Task: nan
Action: Mouse moved to (453, 585)
Screenshot: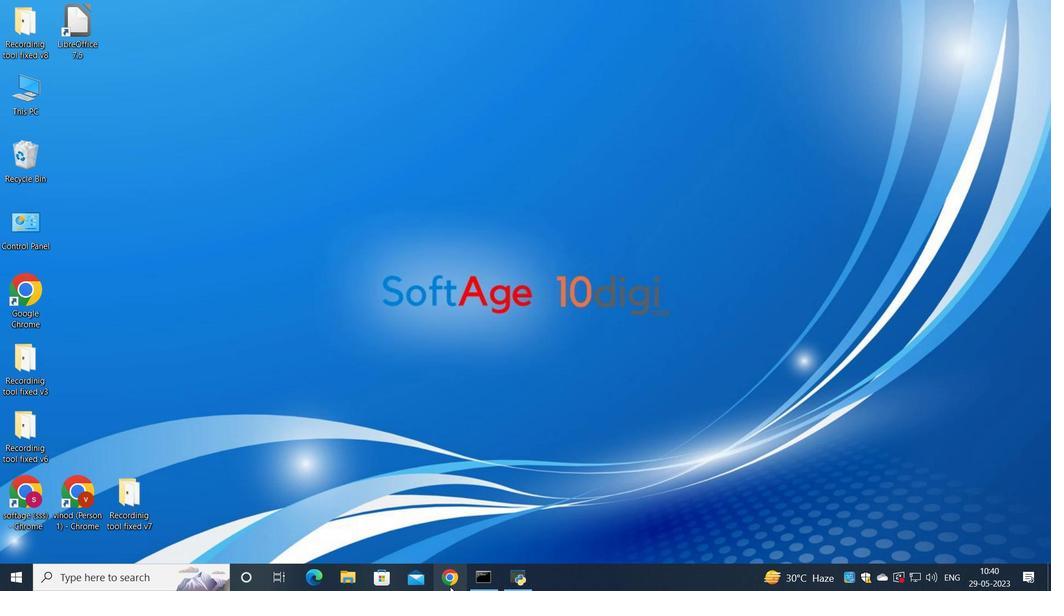
Action: Mouse pressed left at (453, 585)
Screenshot: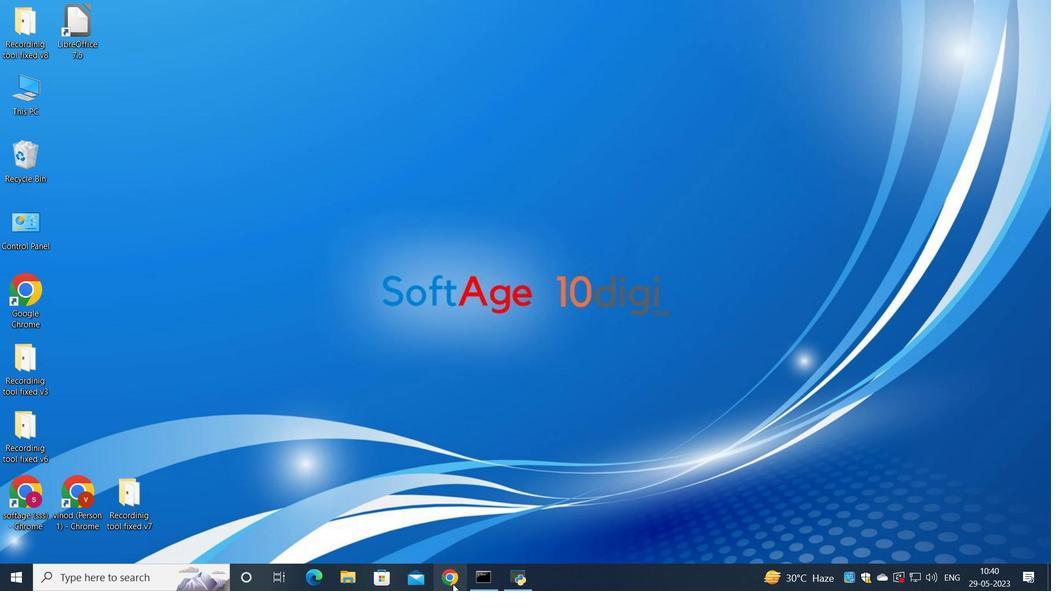 
Action: Mouse moved to (464, 327)
Screenshot: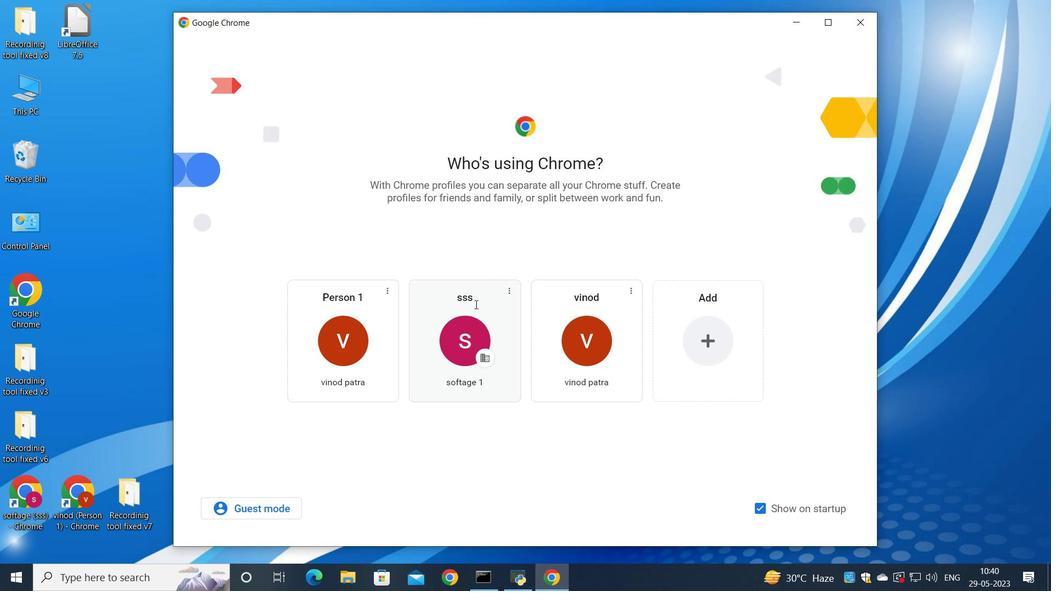 
Action: Mouse pressed left at (464, 327)
Screenshot: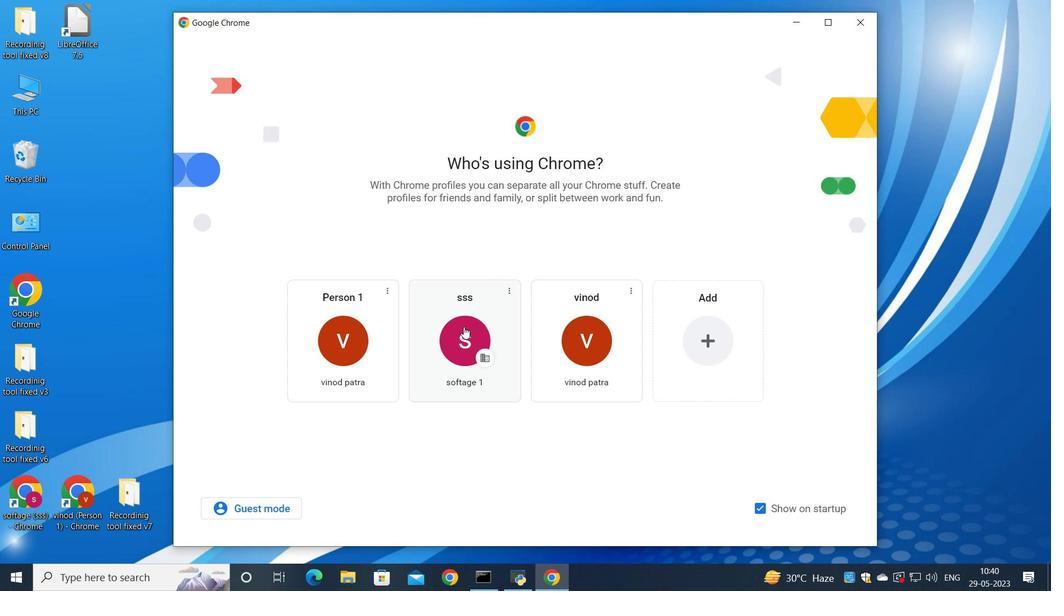 
Action: Mouse moved to (911, 71)
Screenshot: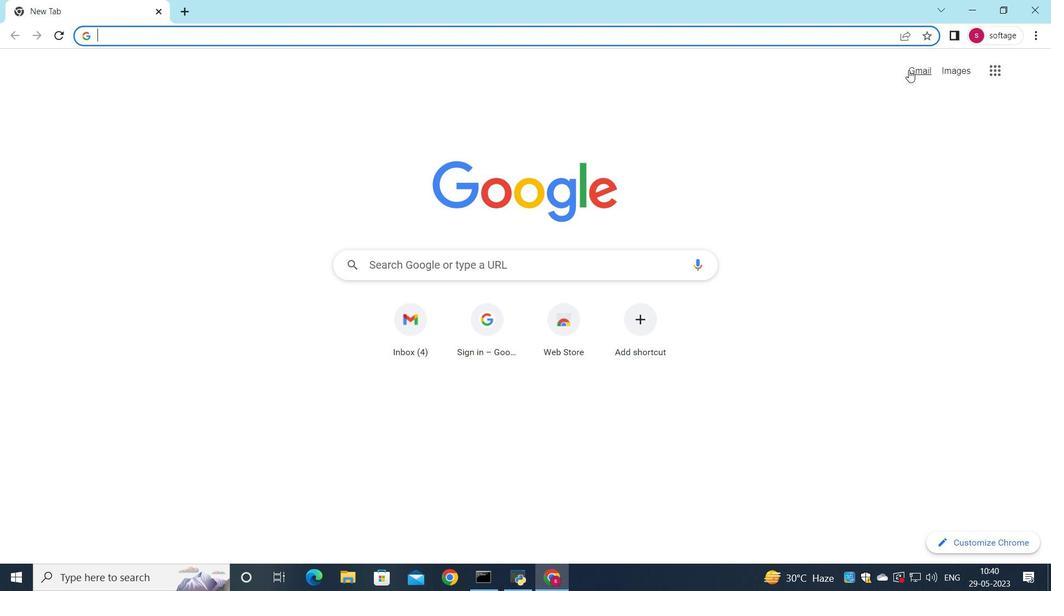 
Action: Mouse pressed left at (909, 70)
Screenshot: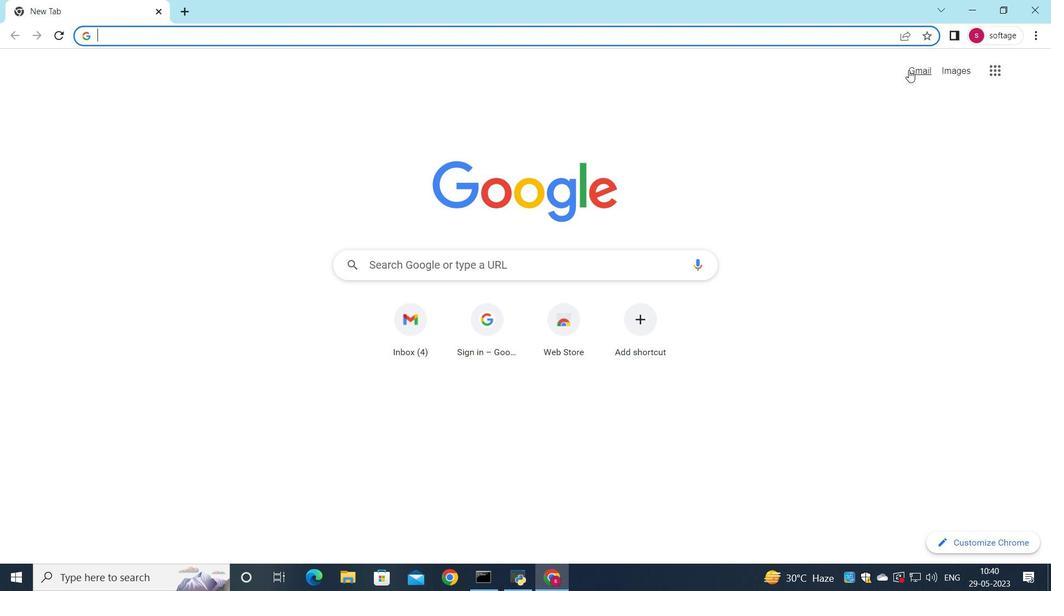 
Action: Mouse moved to (890, 90)
Screenshot: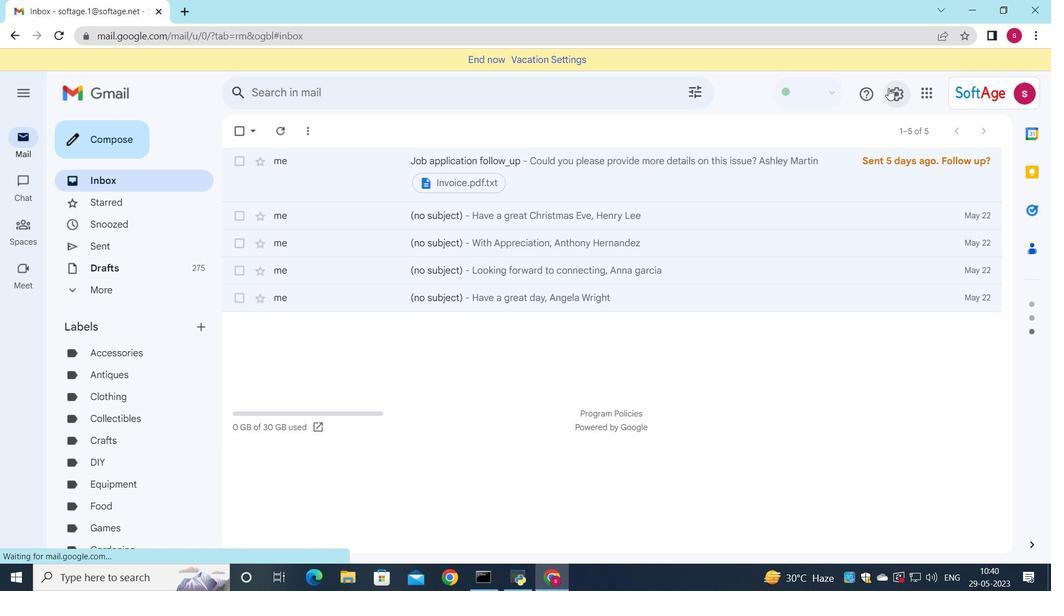 
Action: Mouse pressed left at (890, 90)
Screenshot: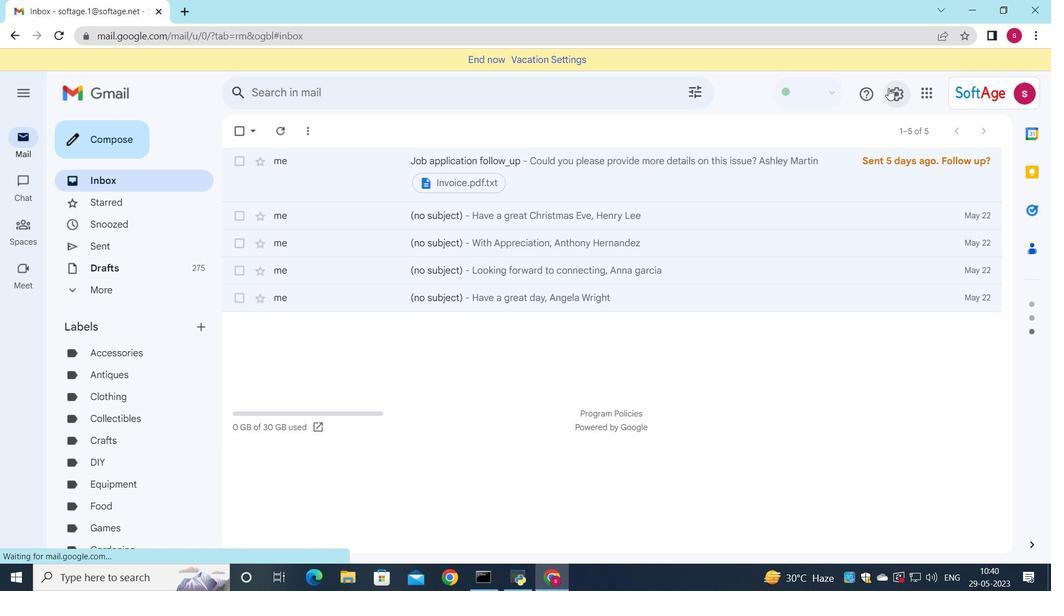
Action: Mouse moved to (894, 162)
Screenshot: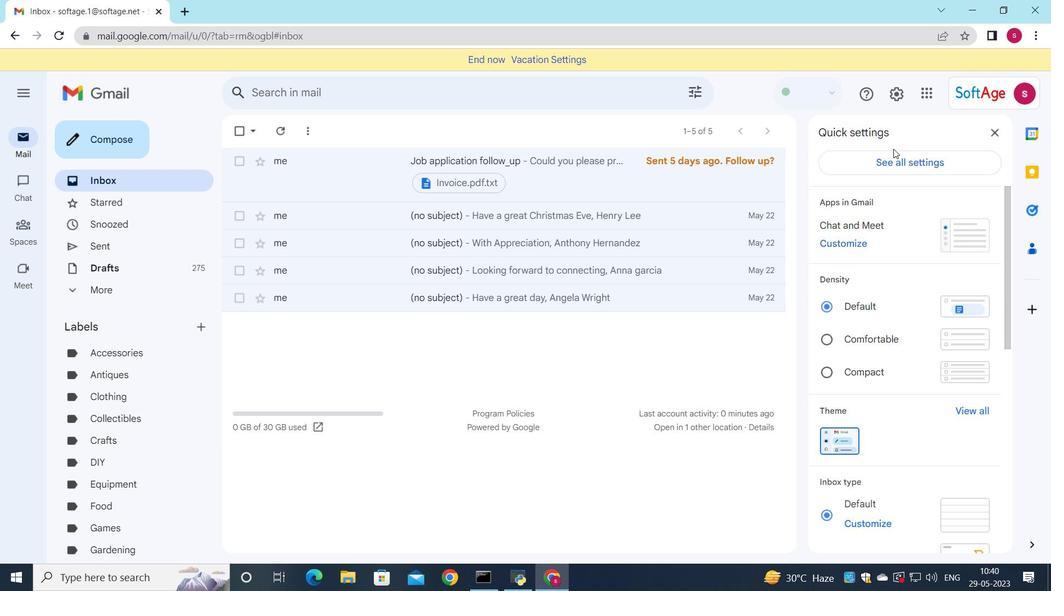 
Action: Mouse pressed left at (894, 162)
Screenshot: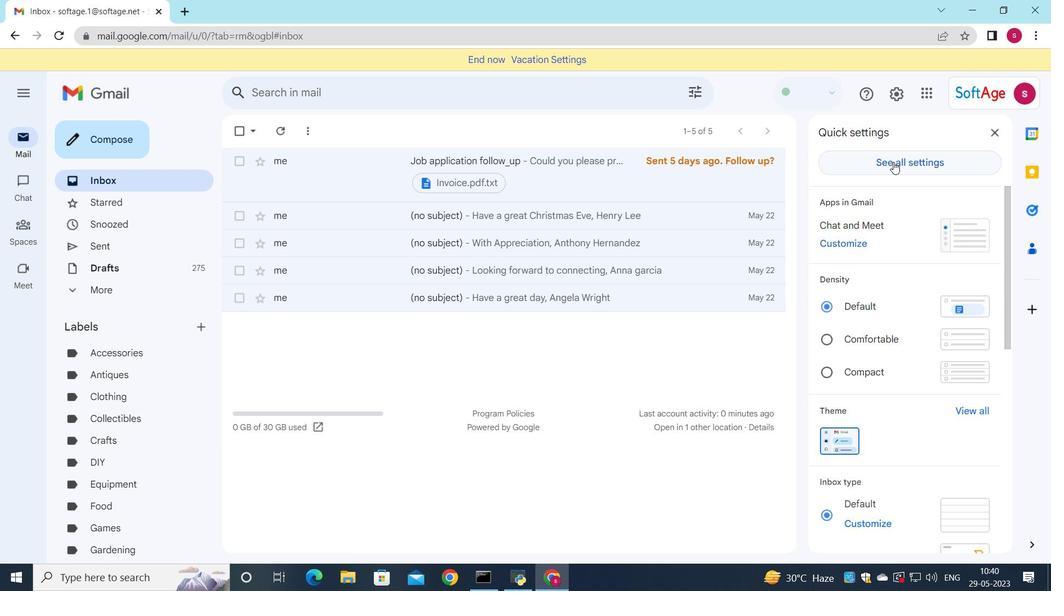 
Action: Mouse moved to (593, 252)
Screenshot: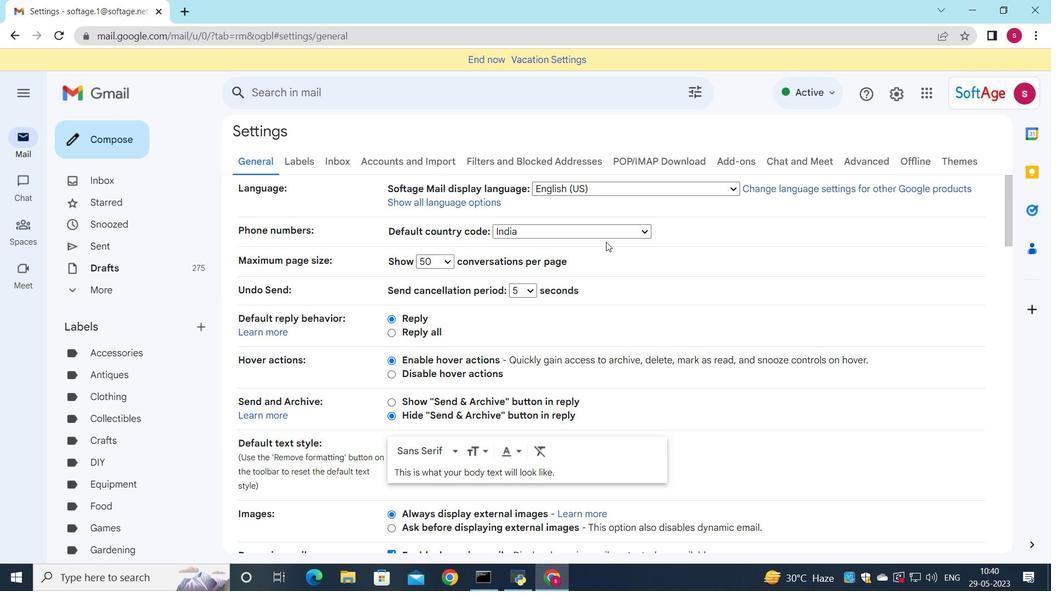 
Action: Mouse scrolled (593, 252) with delta (0, 0)
Screenshot: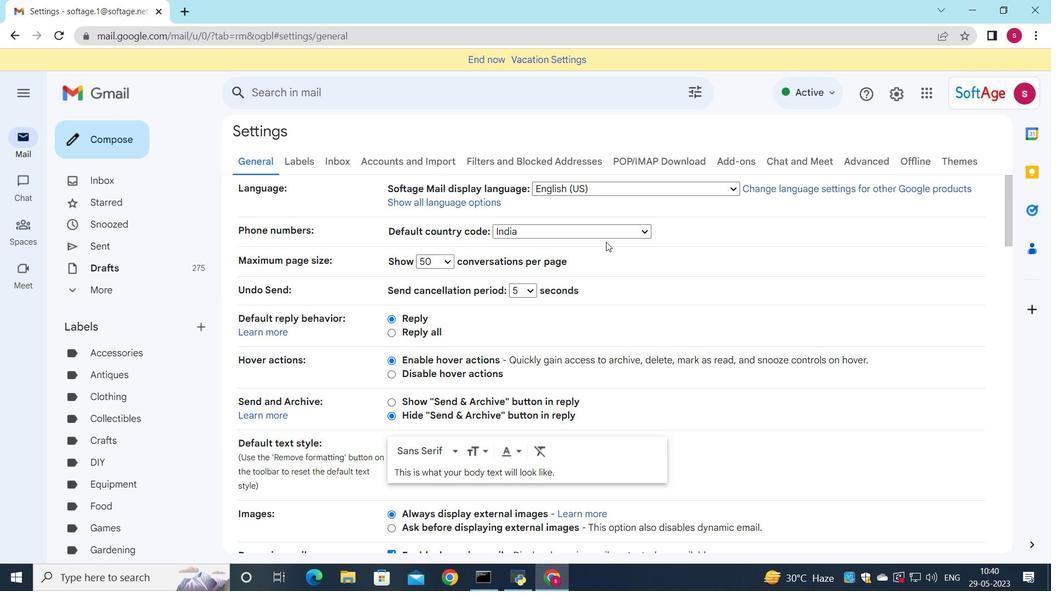 
Action: Mouse moved to (593, 253)
Screenshot: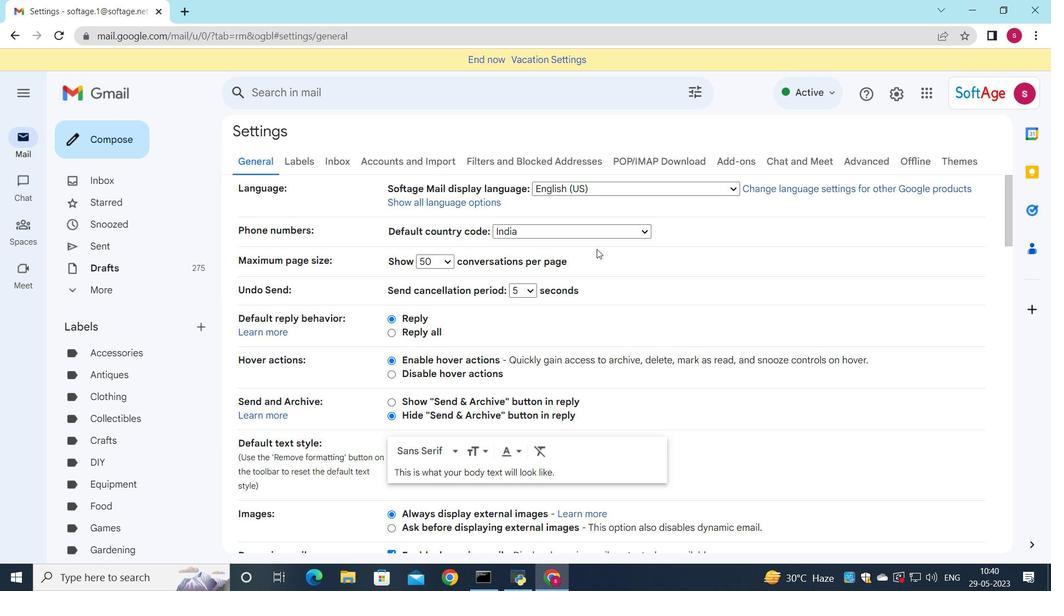 
Action: Mouse scrolled (593, 252) with delta (0, 0)
Screenshot: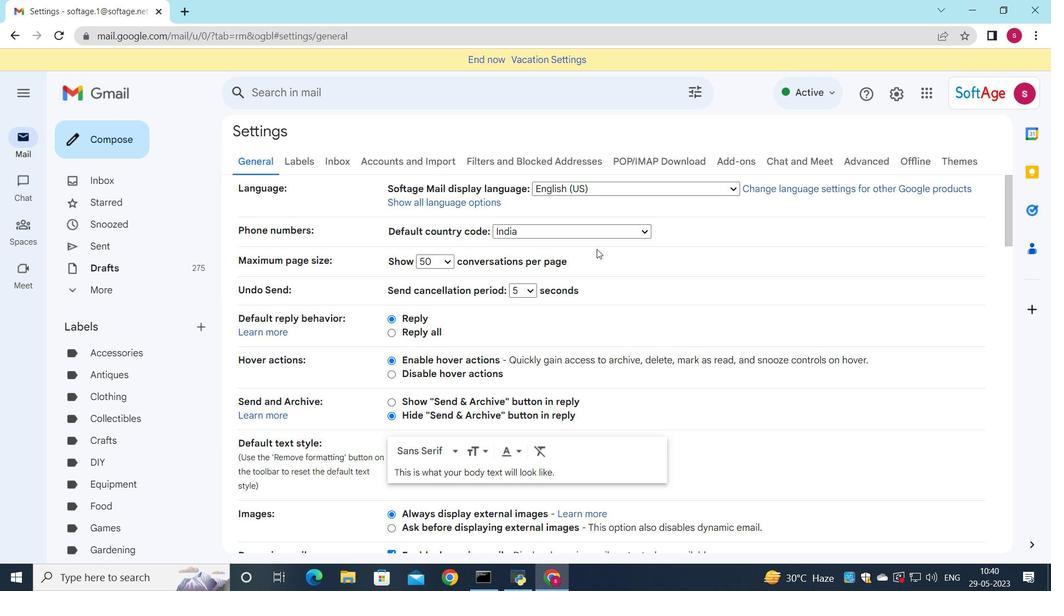 
Action: Mouse scrolled (593, 252) with delta (0, 0)
Screenshot: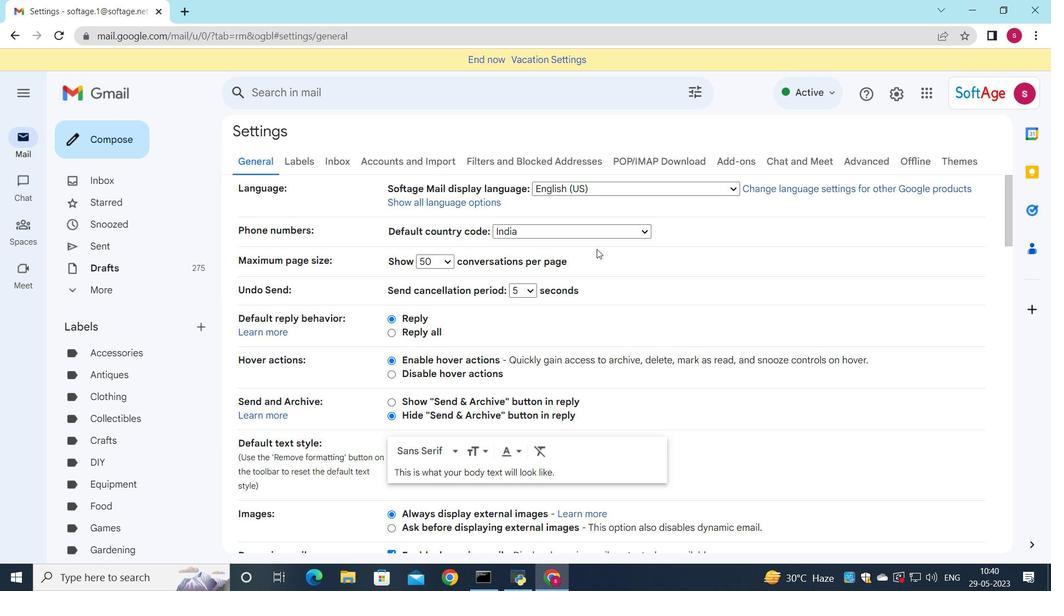 
Action: Mouse moved to (591, 252)
Screenshot: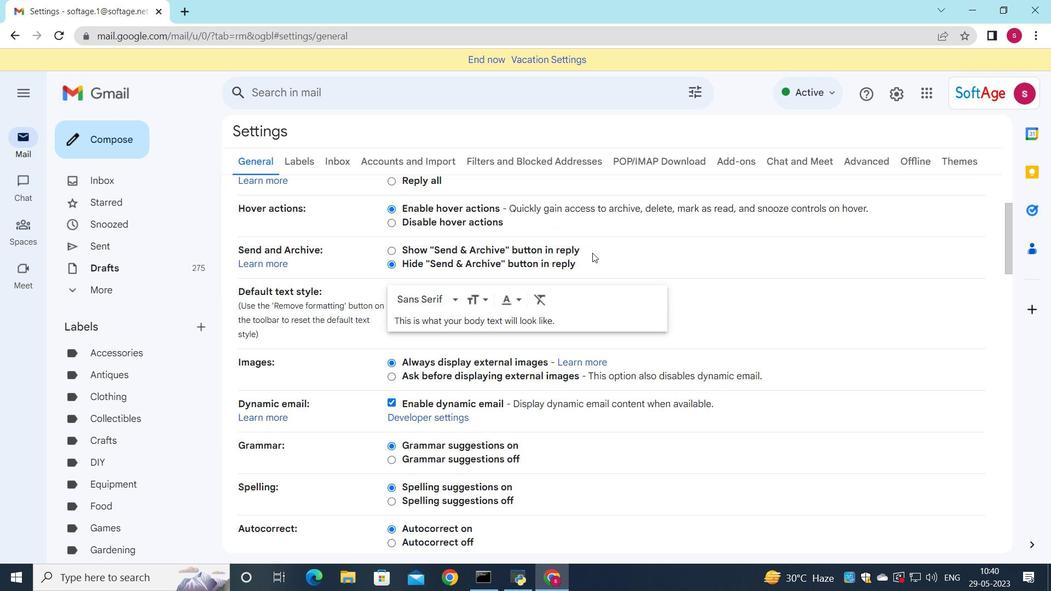 
Action: Mouse scrolled (591, 252) with delta (0, 0)
Screenshot: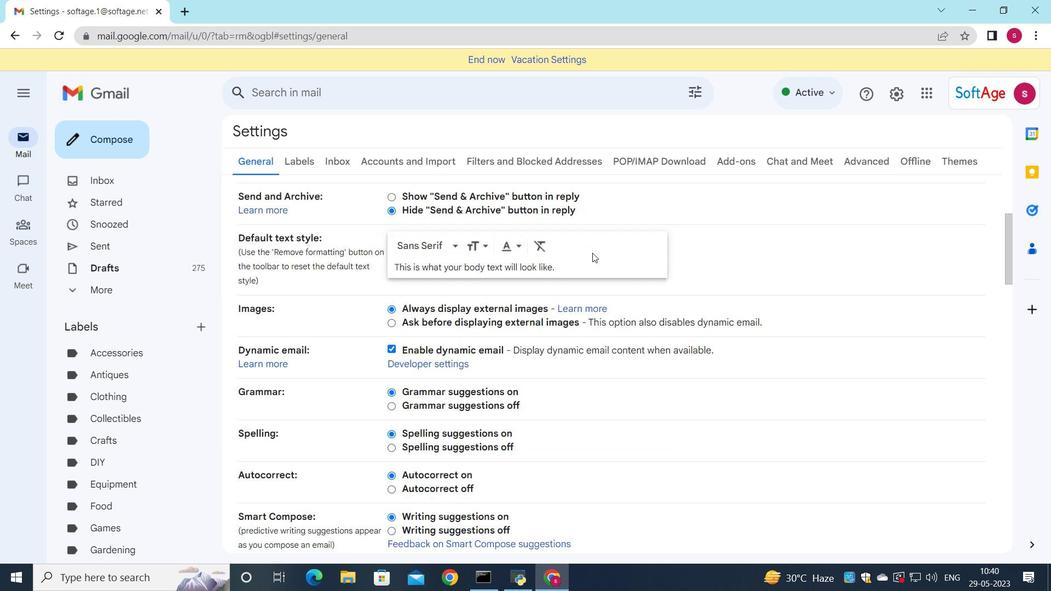 
Action: Mouse scrolled (591, 252) with delta (0, 0)
Screenshot: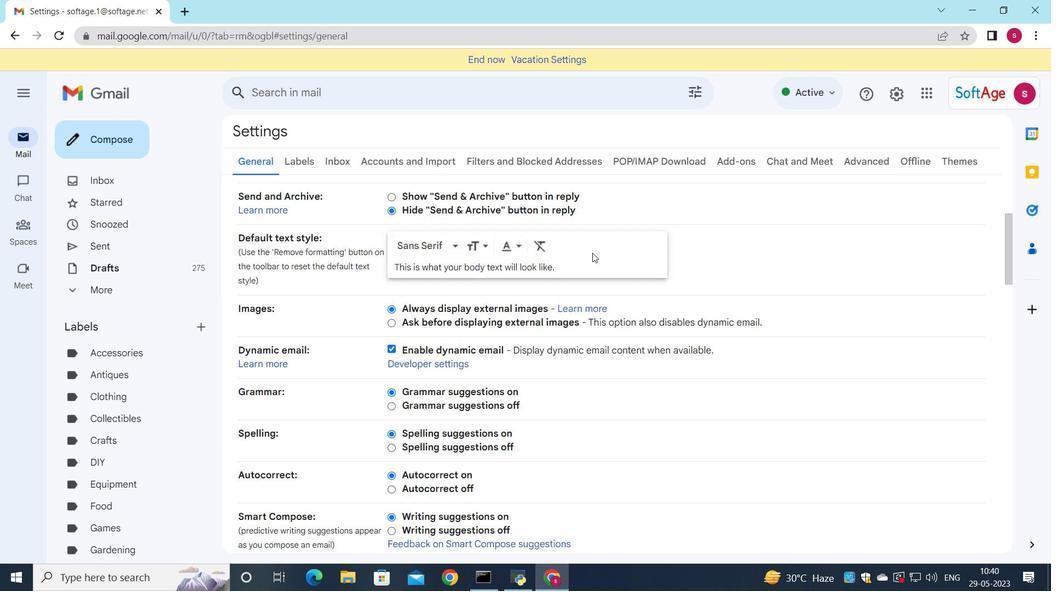 
Action: Mouse scrolled (591, 252) with delta (0, 0)
Screenshot: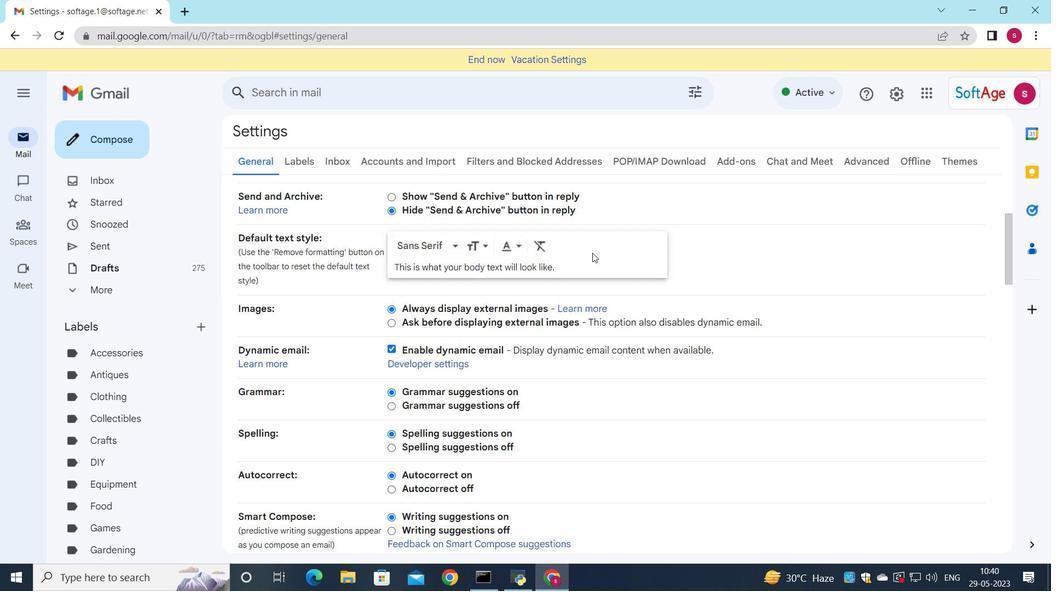 
Action: Mouse scrolled (591, 252) with delta (0, 0)
Screenshot: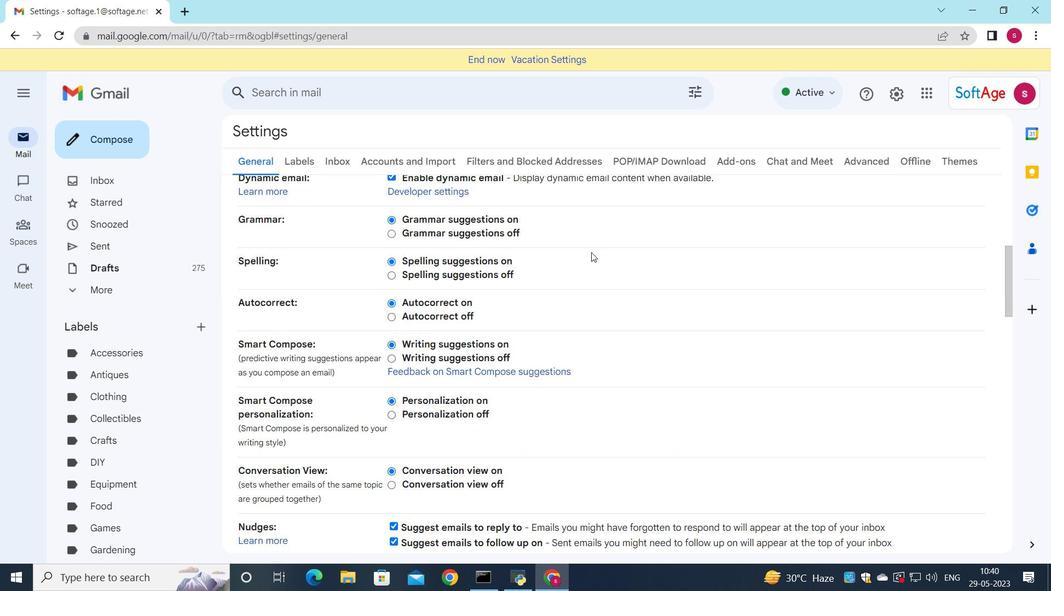 
Action: Mouse scrolled (591, 252) with delta (0, 0)
Screenshot: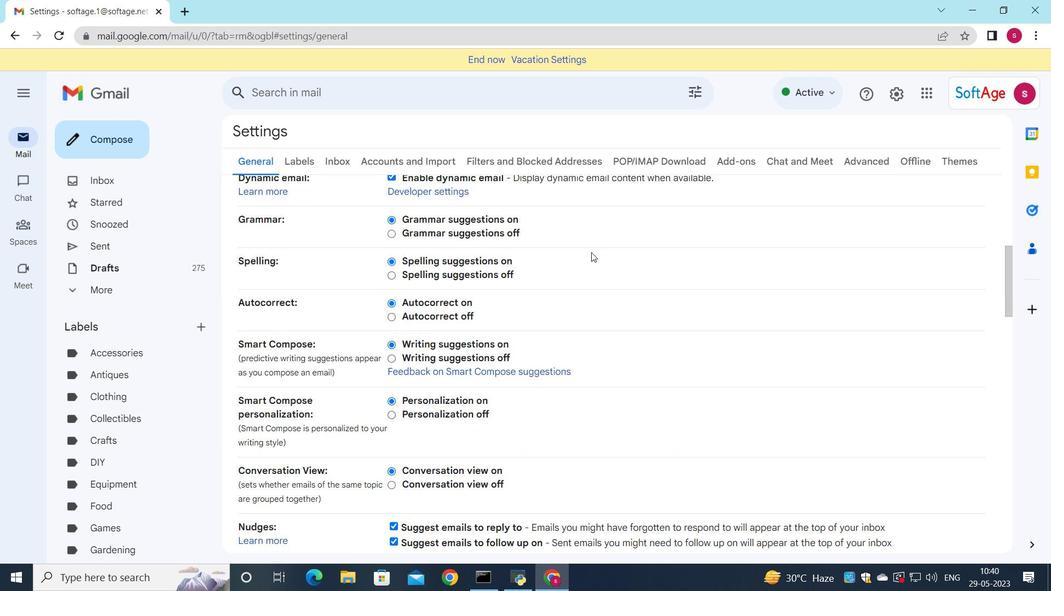 
Action: Mouse scrolled (591, 252) with delta (0, 0)
Screenshot: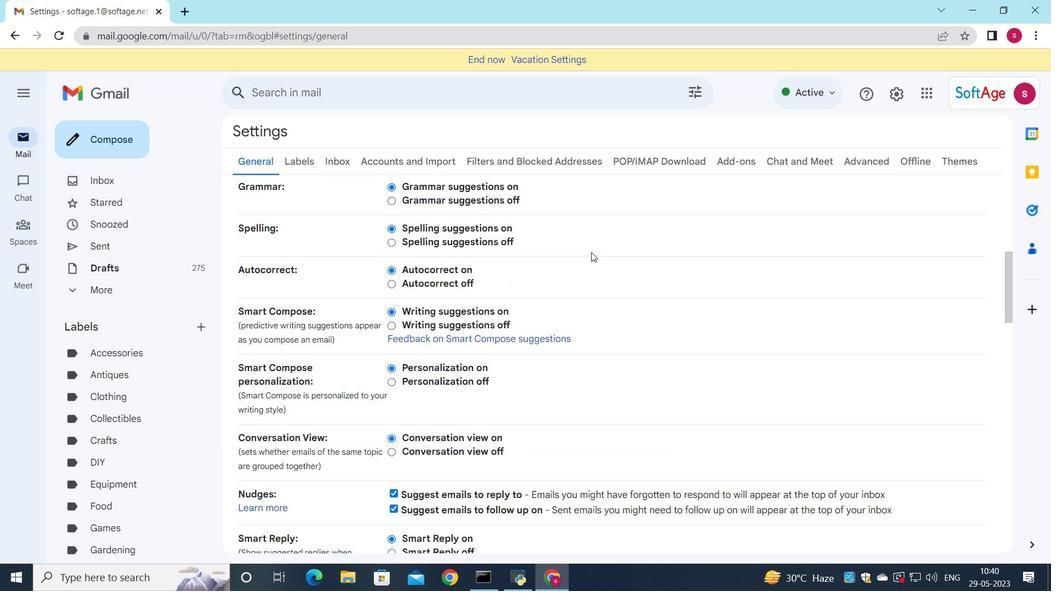 
Action: Mouse scrolled (591, 252) with delta (0, 0)
Screenshot: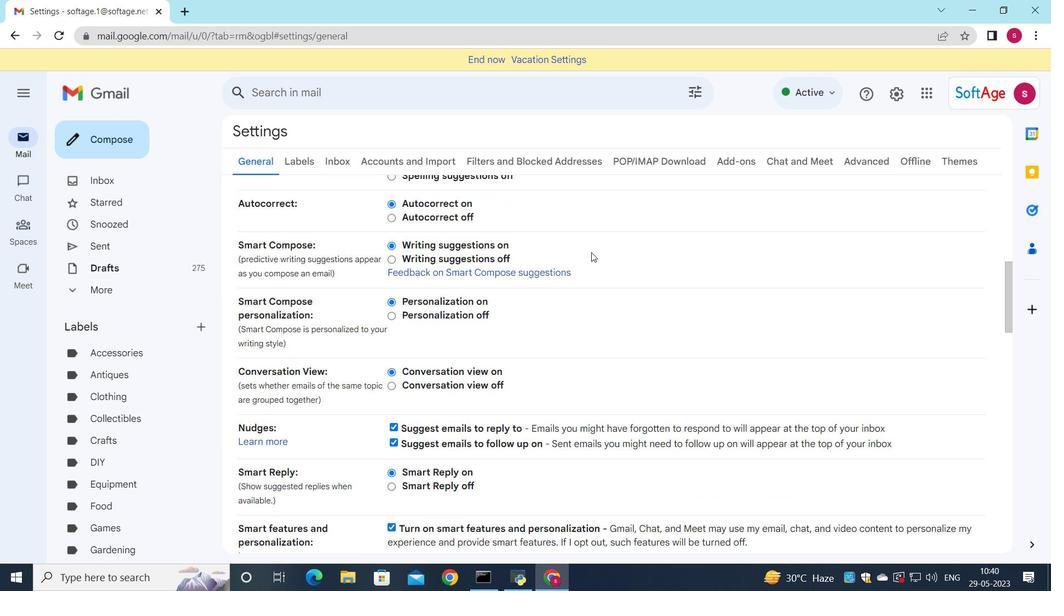 
Action: Mouse scrolled (591, 252) with delta (0, 0)
Screenshot: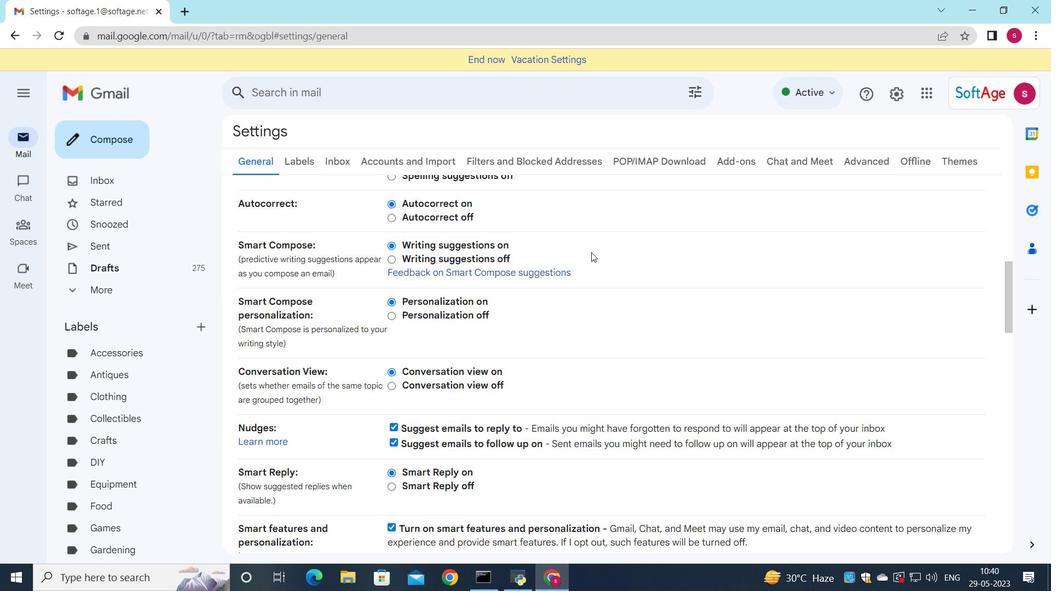 
Action: Mouse scrolled (591, 252) with delta (0, 0)
Screenshot: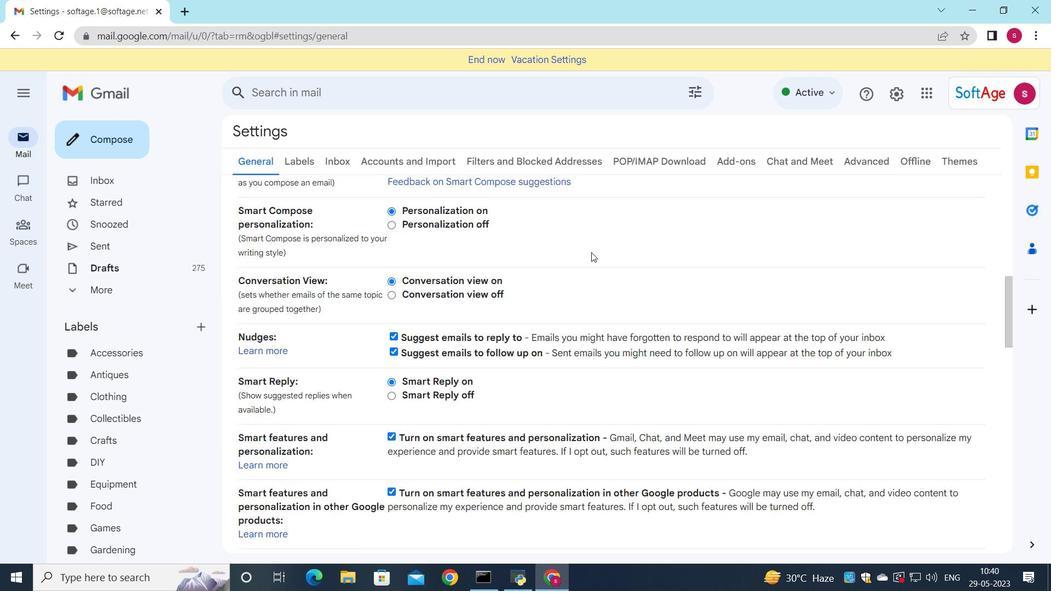 
Action: Mouse scrolled (591, 252) with delta (0, 0)
Screenshot: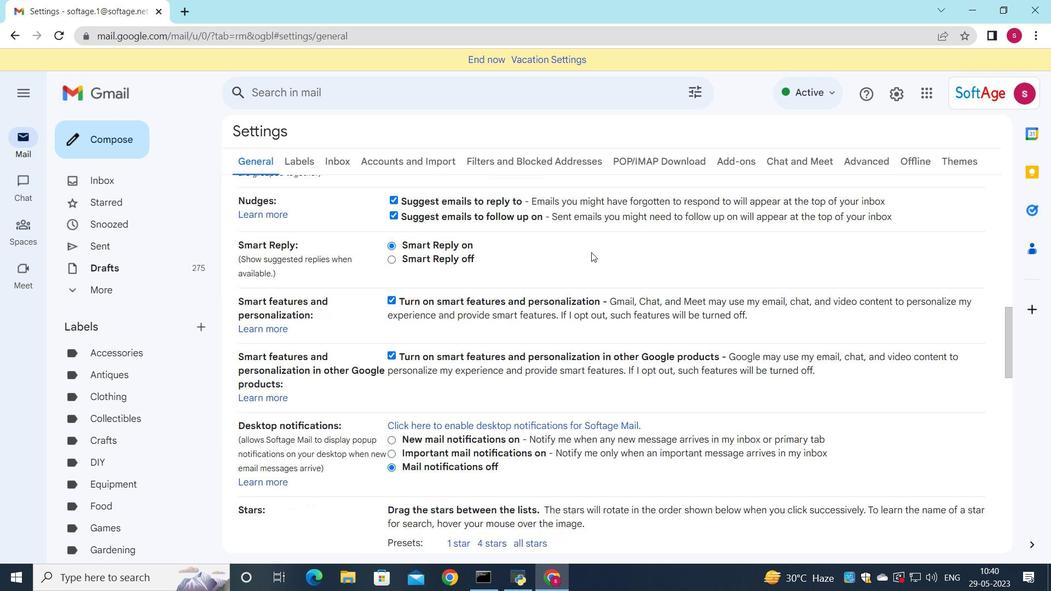 
Action: Mouse scrolled (591, 252) with delta (0, 0)
Screenshot: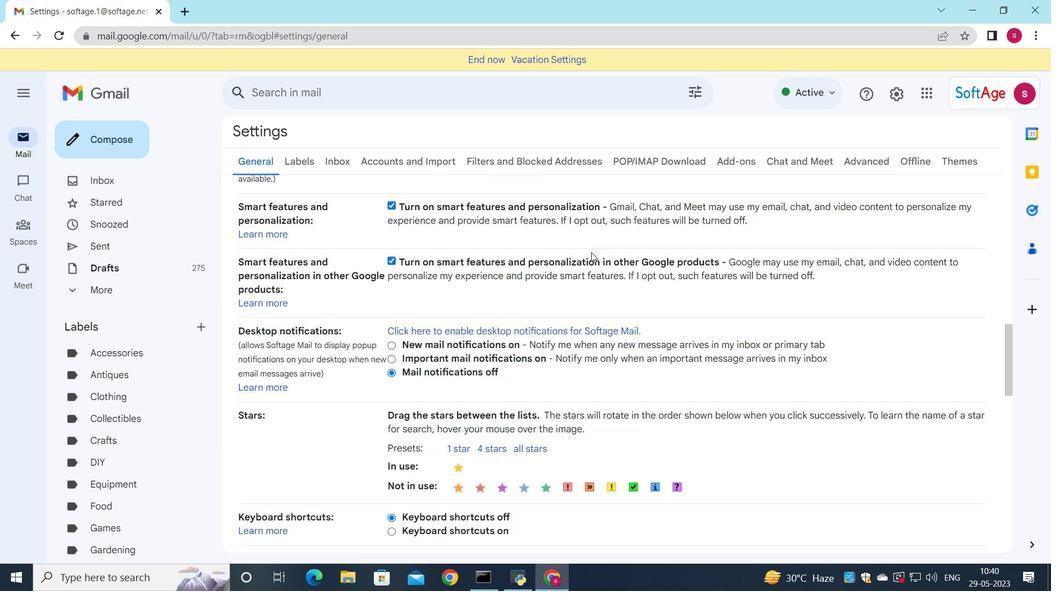 
Action: Mouse scrolled (591, 252) with delta (0, 0)
Screenshot: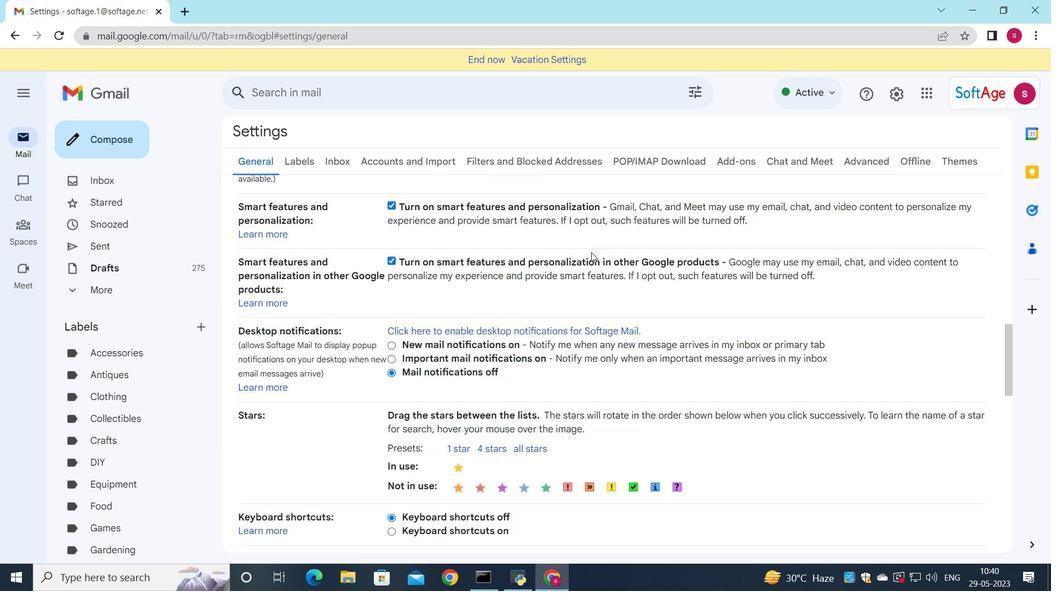 
Action: Mouse scrolled (591, 252) with delta (0, 0)
Screenshot: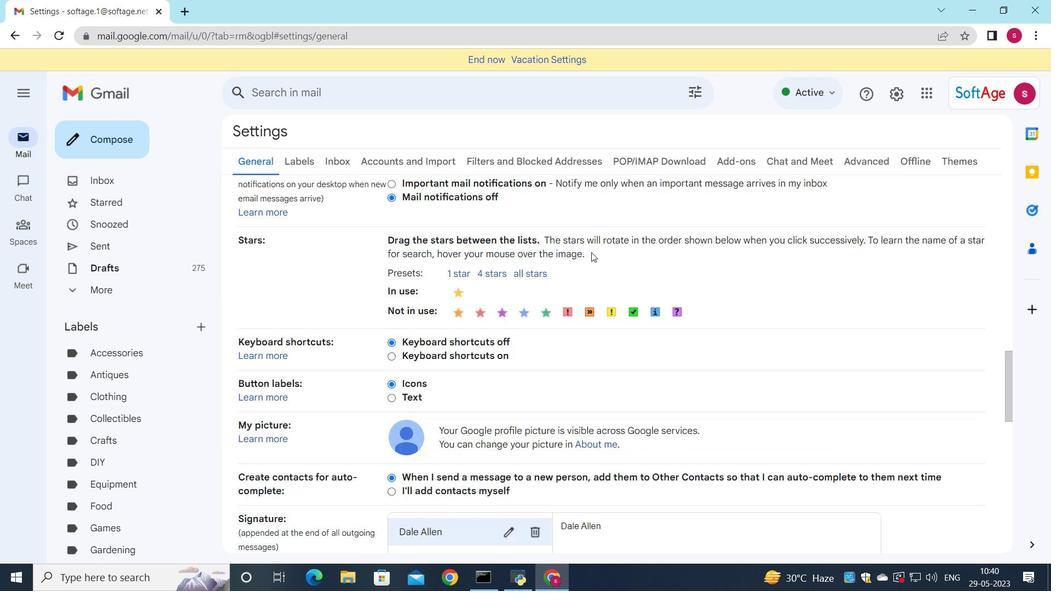 
Action: Mouse scrolled (591, 252) with delta (0, 0)
Screenshot: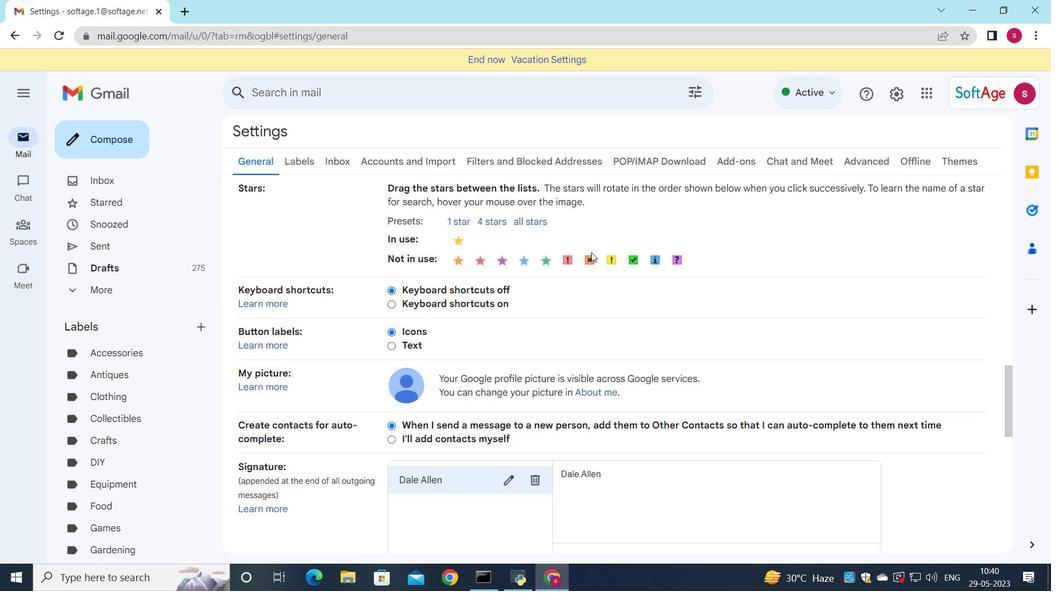 
Action: Mouse moved to (524, 350)
Screenshot: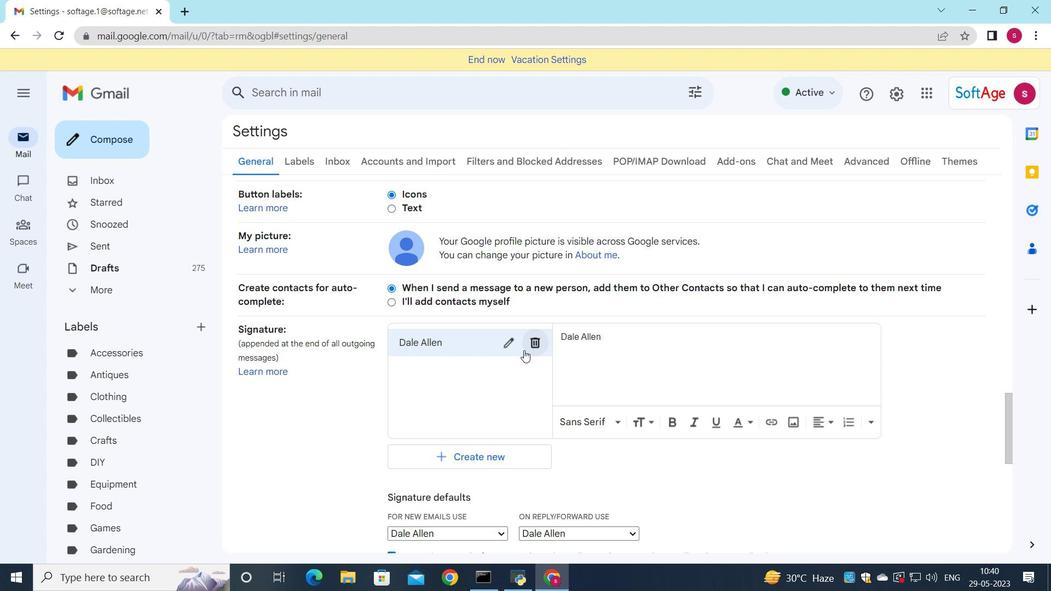 
Action: Mouse pressed left at (524, 350)
Screenshot: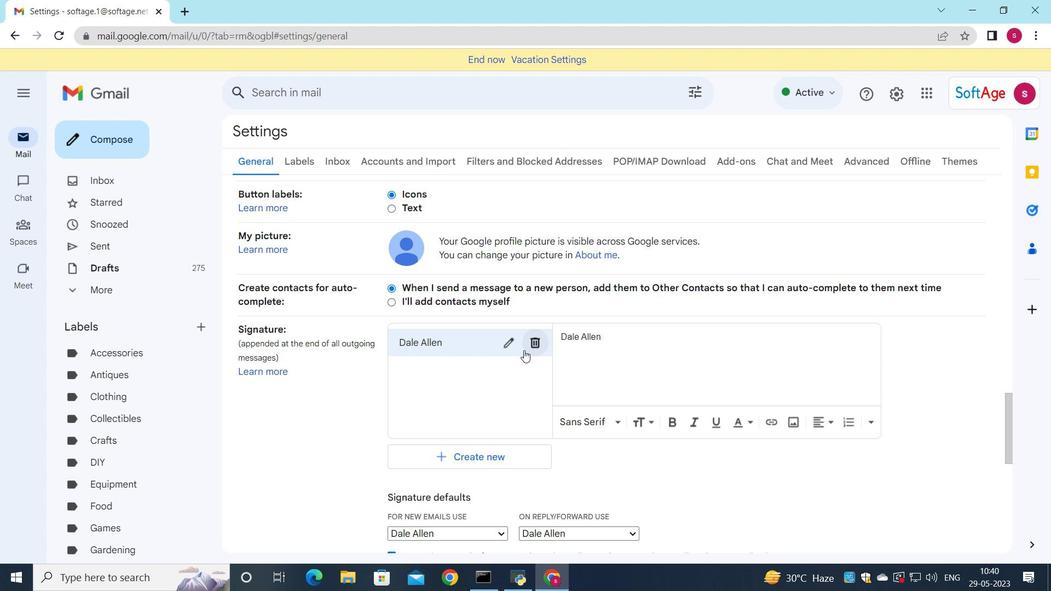 
Action: Mouse moved to (651, 330)
Screenshot: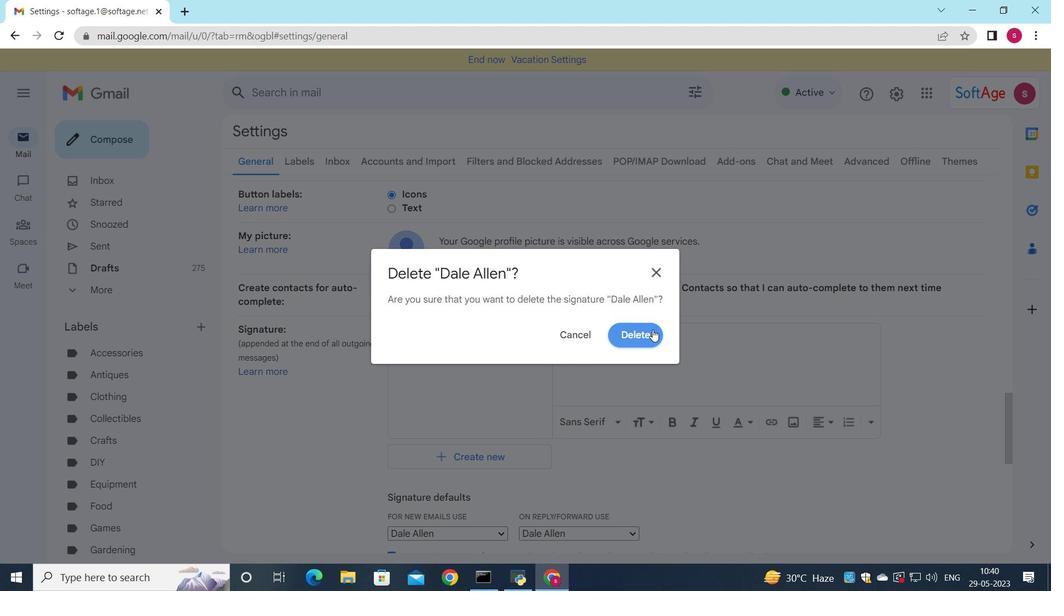 
Action: Mouse pressed left at (651, 330)
Screenshot: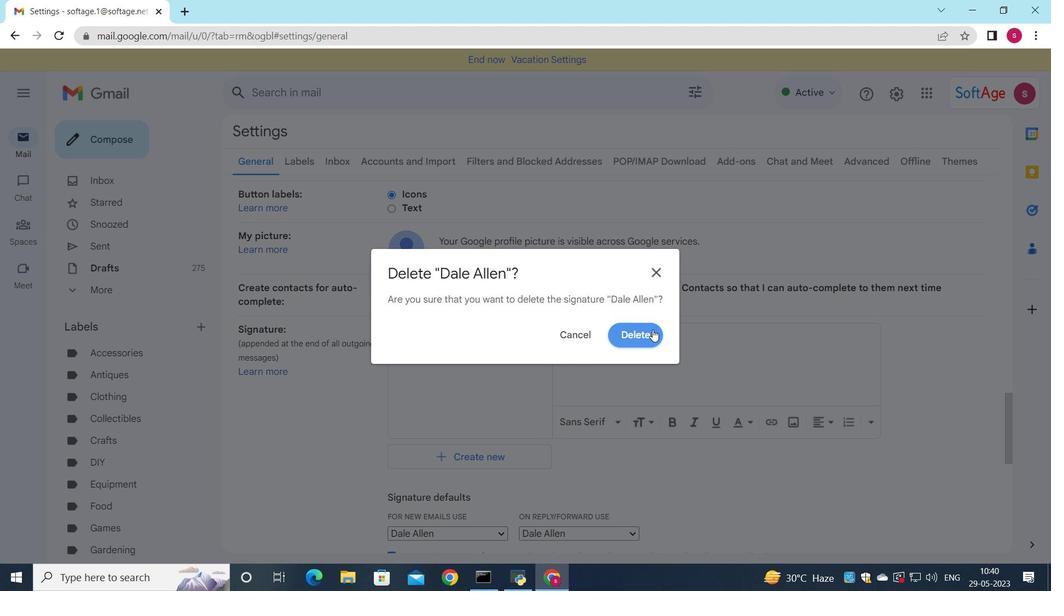 
Action: Mouse moved to (459, 347)
Screenshot: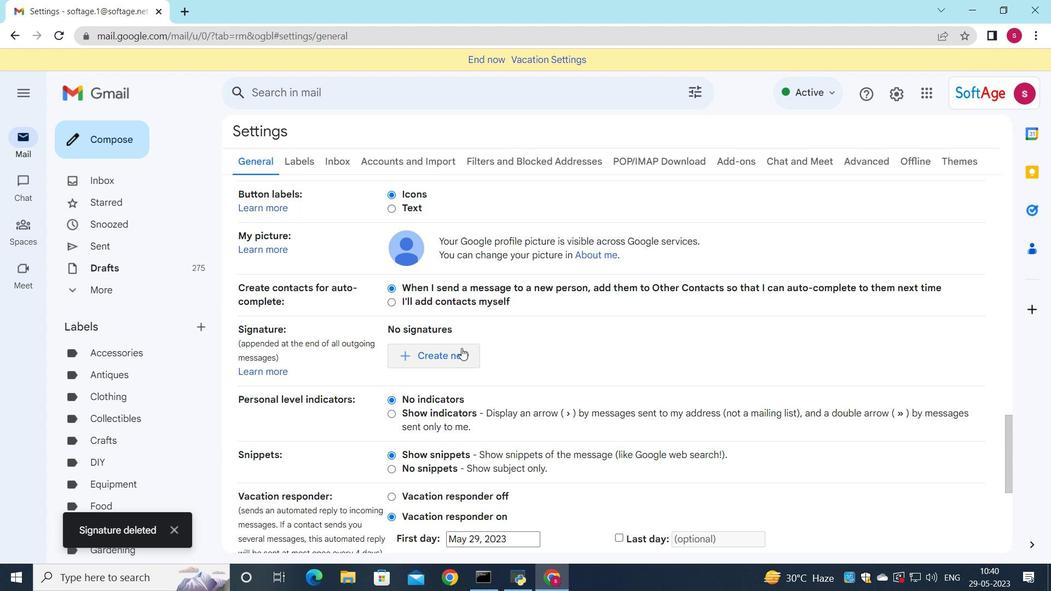 
Action: Mouse pressed left at (459, 347)
Screenshot: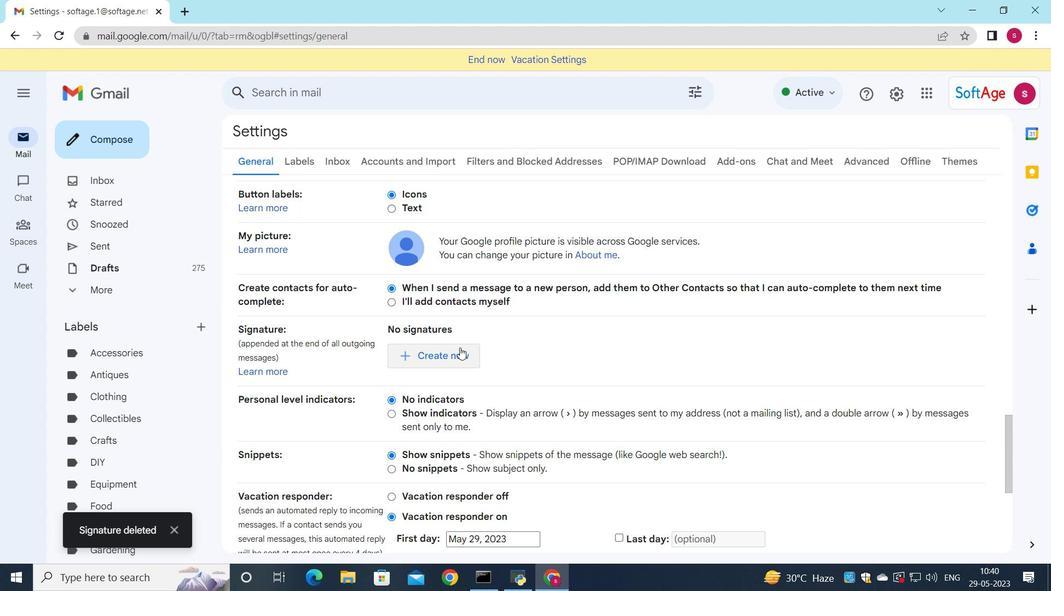 
Action: Mouse moved to (637, 354)
Screenshot: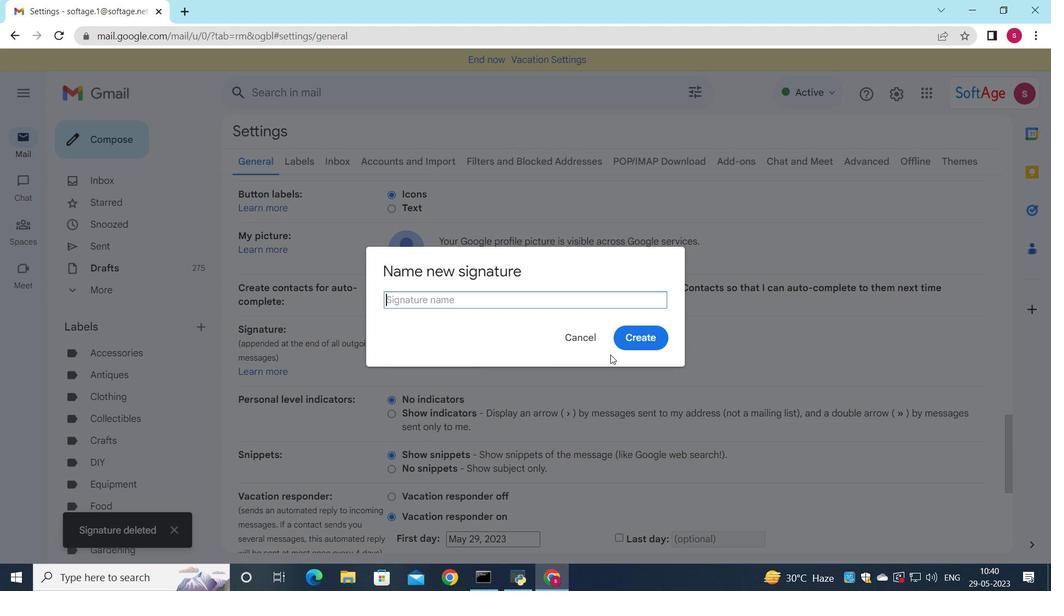 
Action: Key pressed <Key.shift>Dallas<Key.space><Key.shift>Robinson
Screenshot: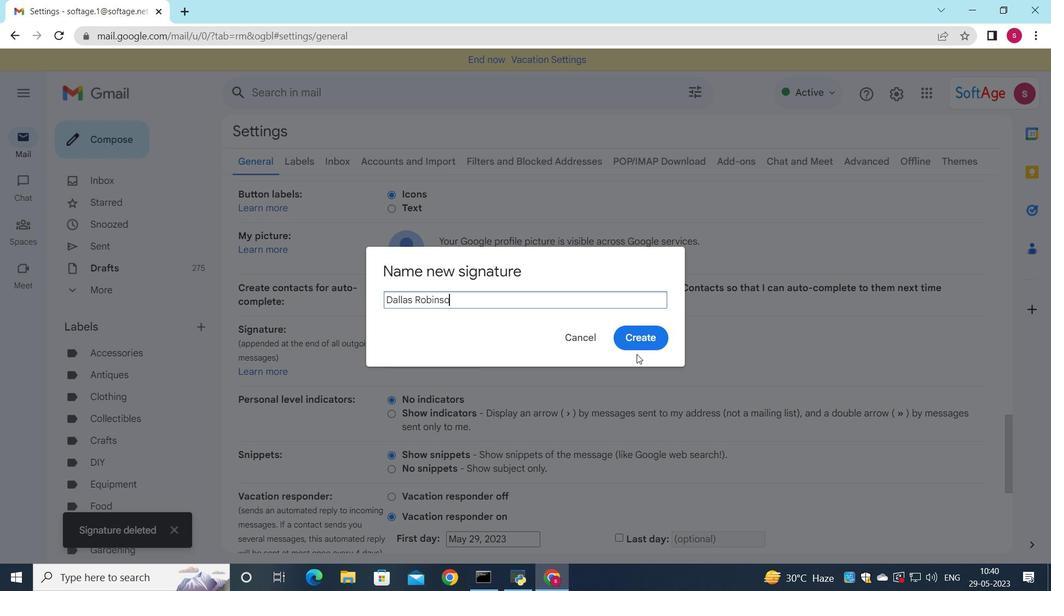 
Action: Mouse moved to (642, 336)
Screenshot: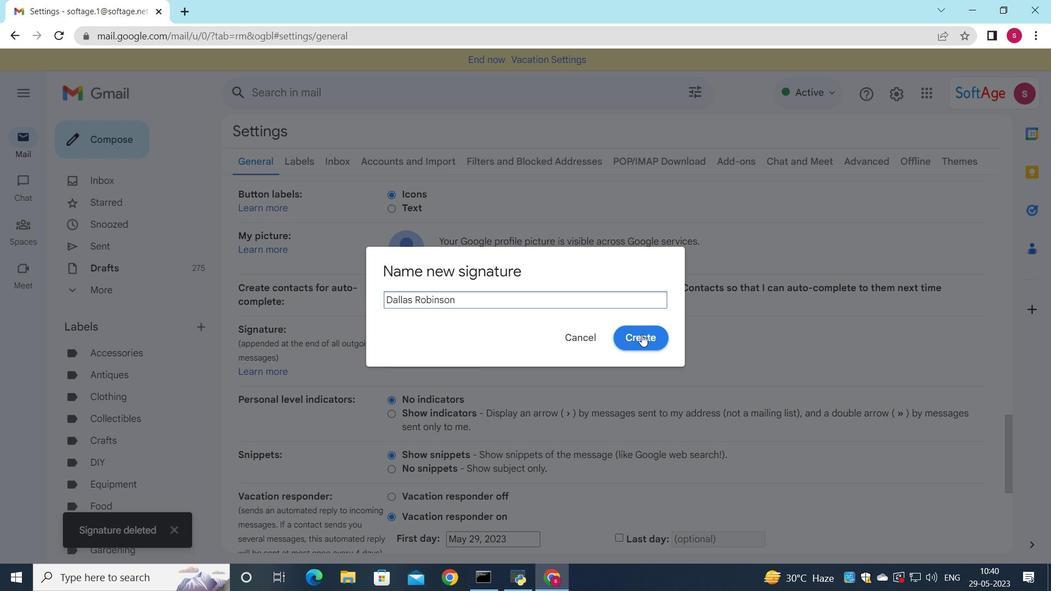 
Action: Mouse pressed left at (642, 336)
Screenshot: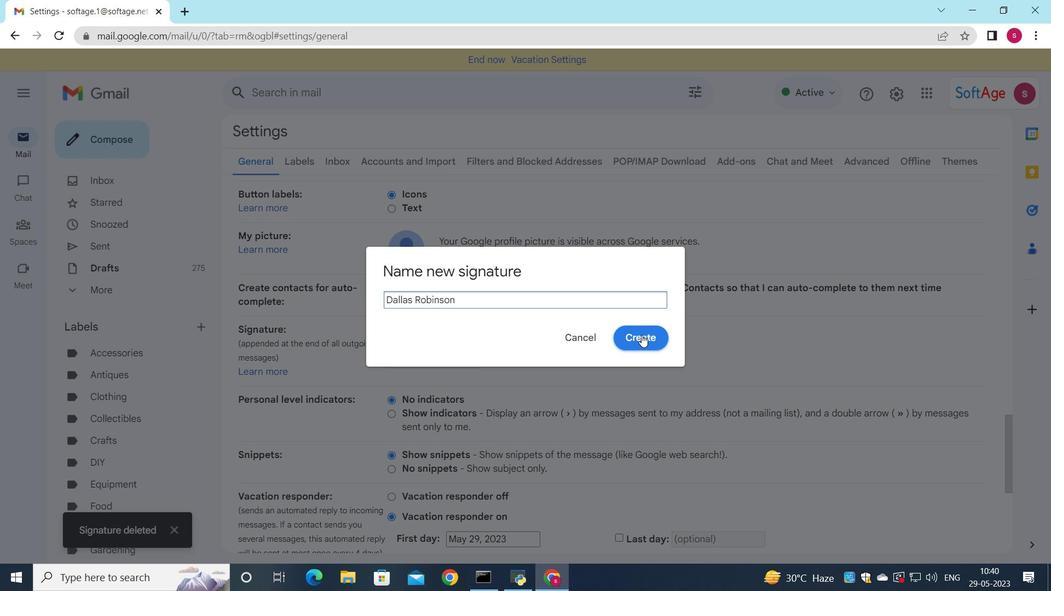 
Action: Mouse moved to (613, 356)
Screenshot: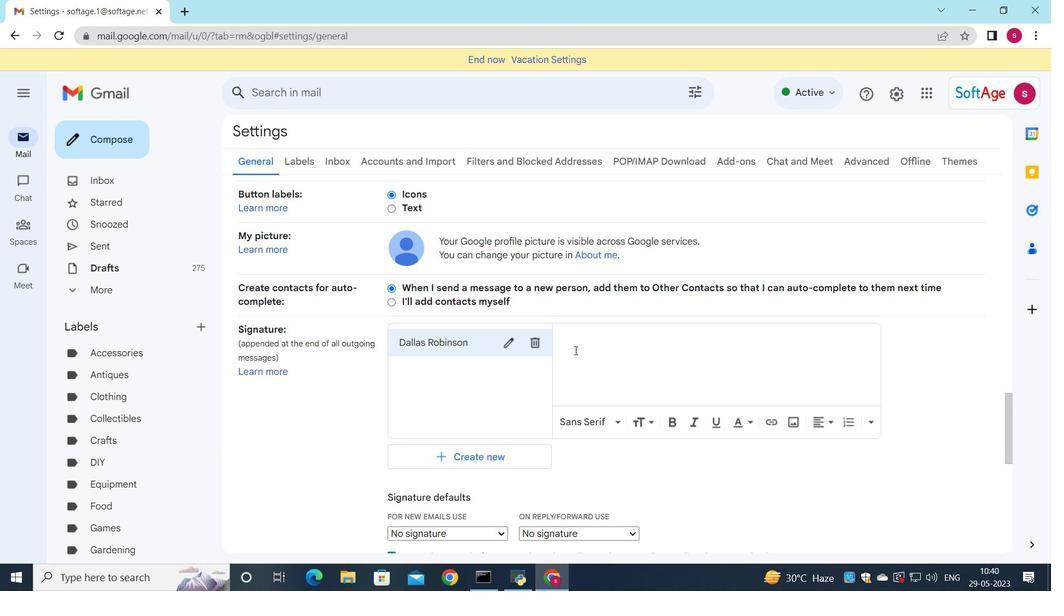 
Action: Mouse pressed left at (613, 356)
Screenshot: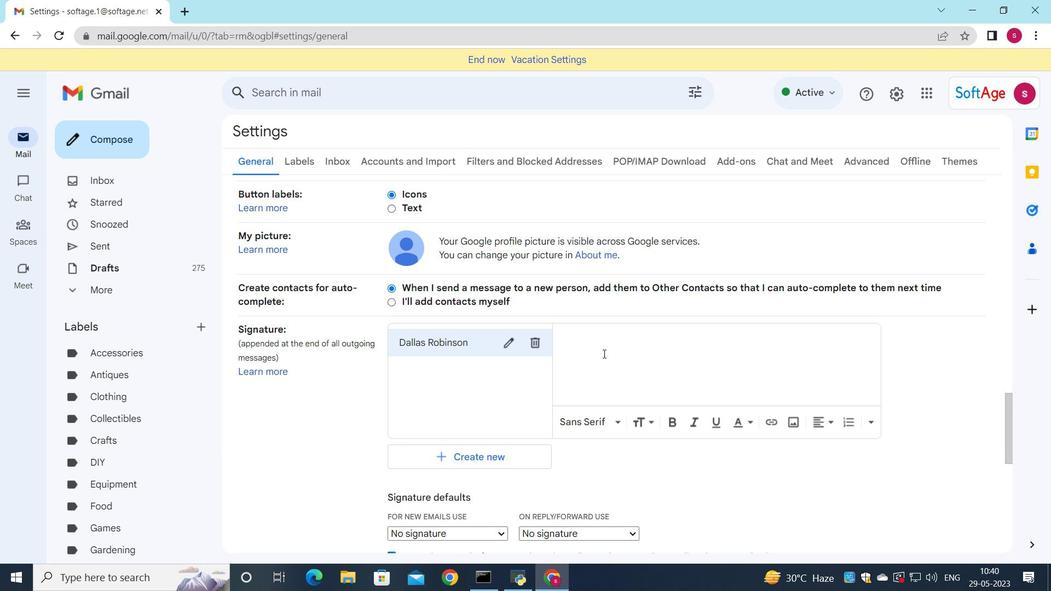 
Action: Key pressed <Key.shift>S<Key.backspace><Key.shift><Key.shift><Key.shift><Key.shift><Key.shift><Key.shift><Key.shift><Key.shift><Key.shift><Key.shift><Key.shift><Key.shift><Key.shift><Key.shift><Key.shift><Key.shift><Key.shift><Key.shift>Dallas<Key.space><Key.shift><Key.shift><Key.shift>Robind<Key.backspace>son
Screenshot: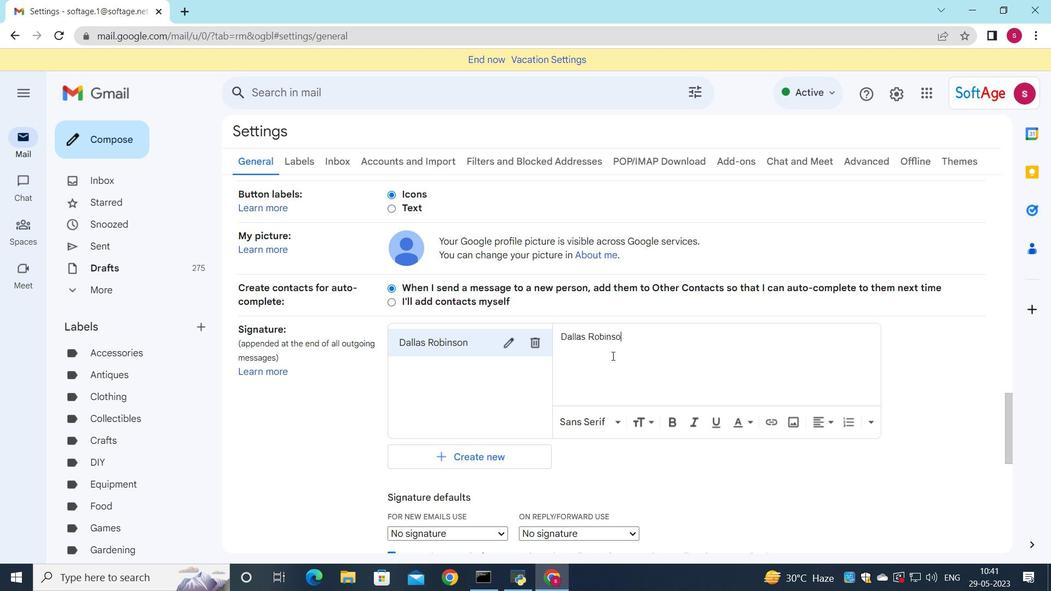 
Action: Mouse moved to (476, 530)
Screenshot: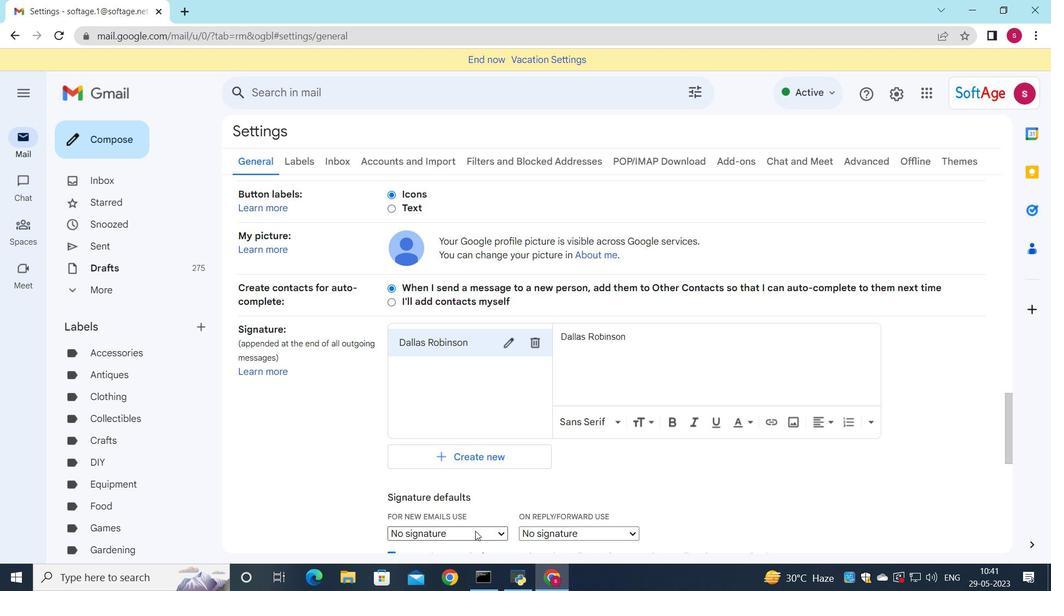 
Action: Mouse pressed left at (476, 530)
Screenshot: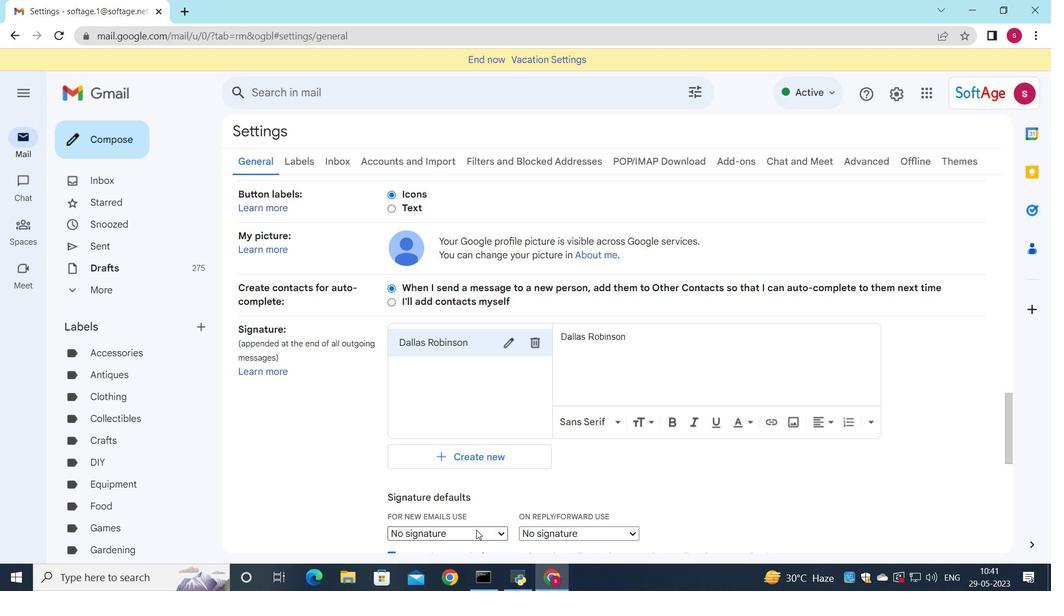 
Action: Mouse moved to (448, 522)
Screenshot: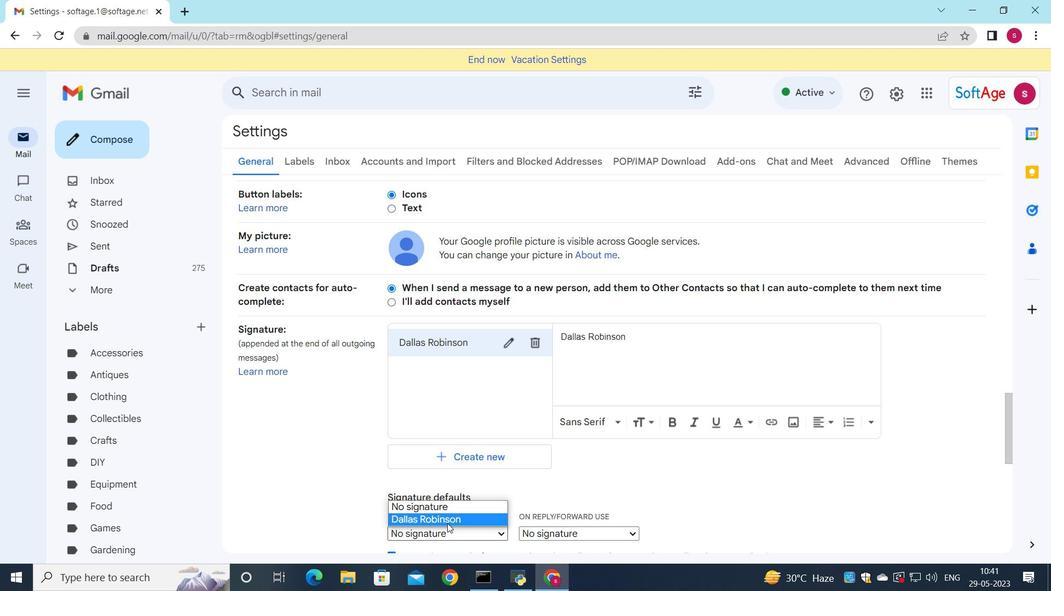 
Action: Mouse pressed left at (448, 522)
Screenshot: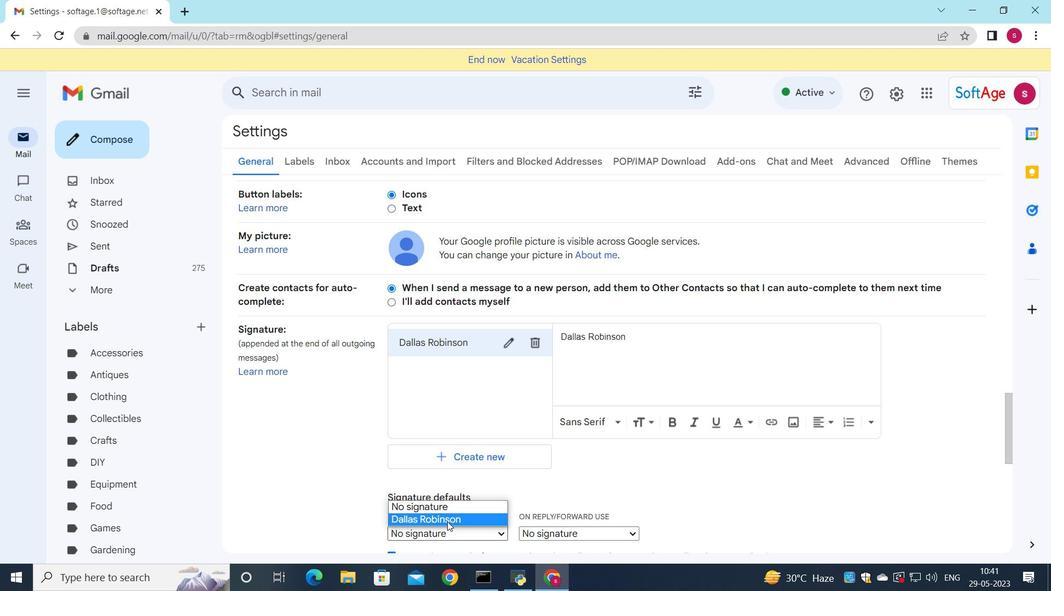 
Action: Mouse moved to (551, 530)
Screenshot: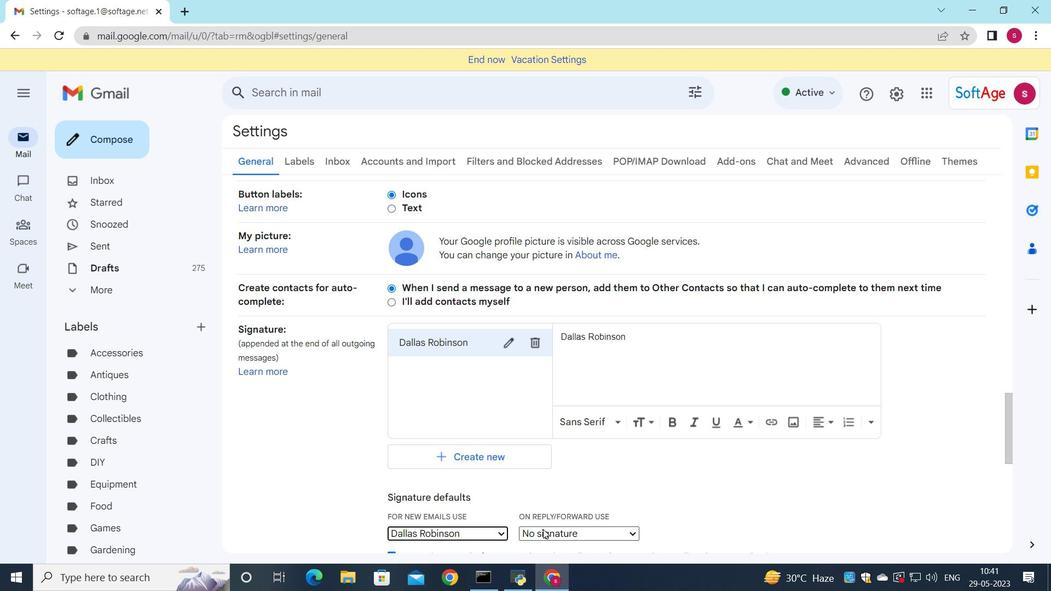 
Action: Mouse pressed left at (551, 530)
Screenshot: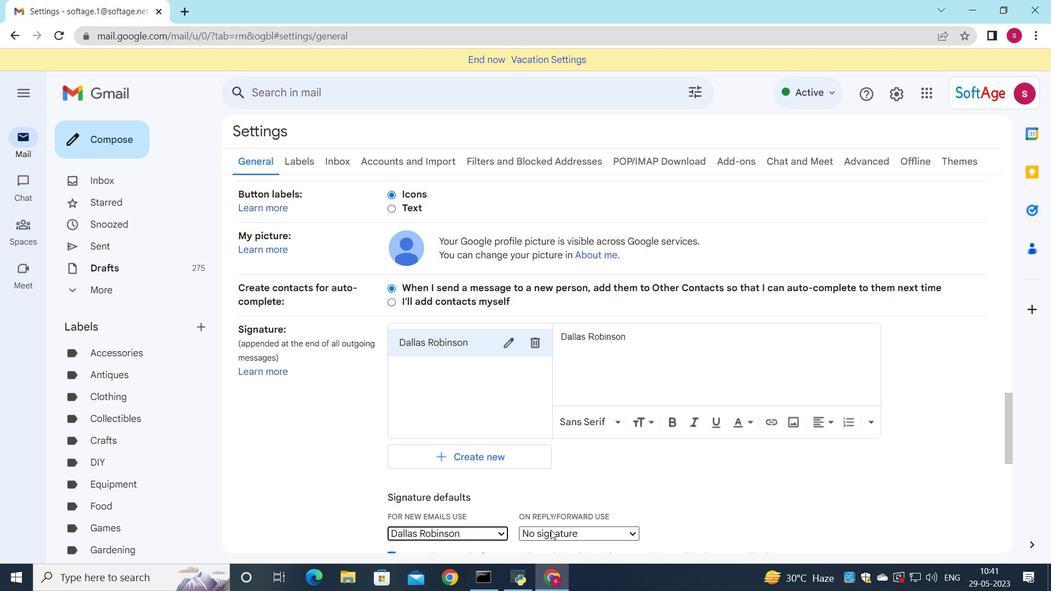 
Action: Mouse moved to (548, 516)
Screenshot: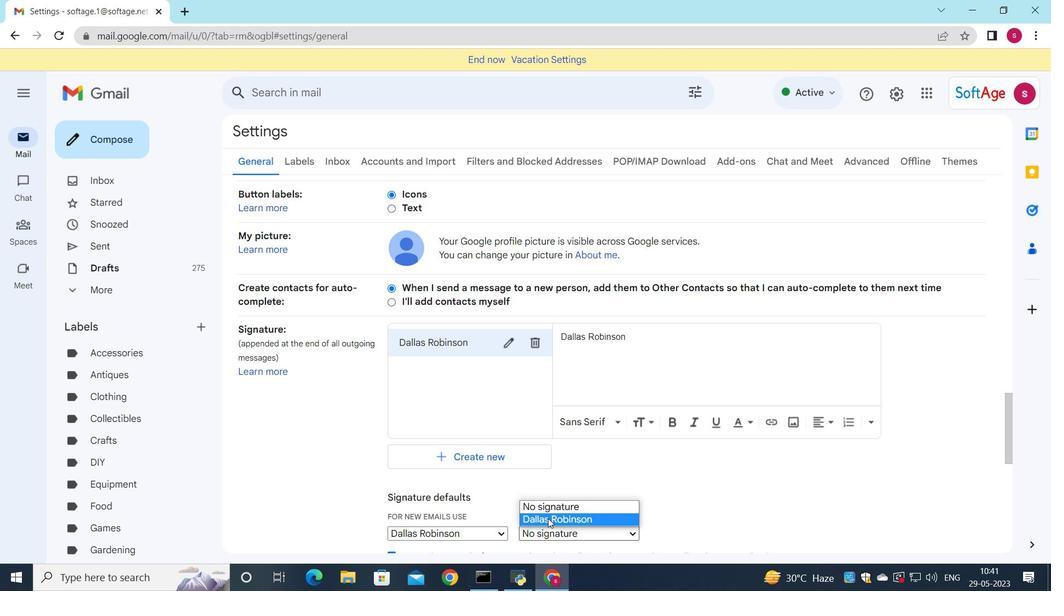 
Action: Mouse pressed left at (548, 516)
Screenshot: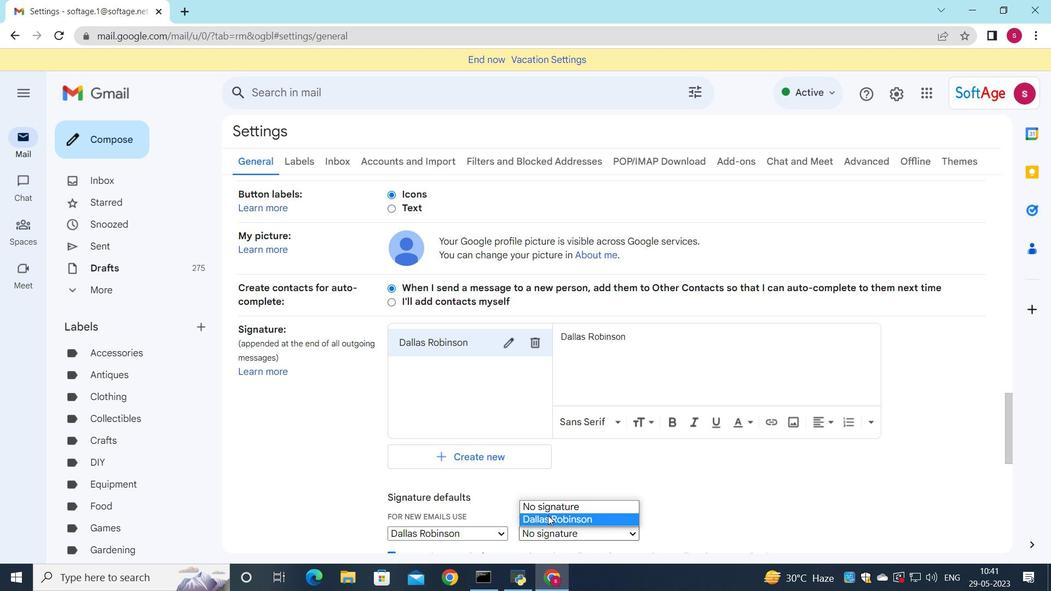 
Action: Mouse moved to (438, 388)
Screenshot: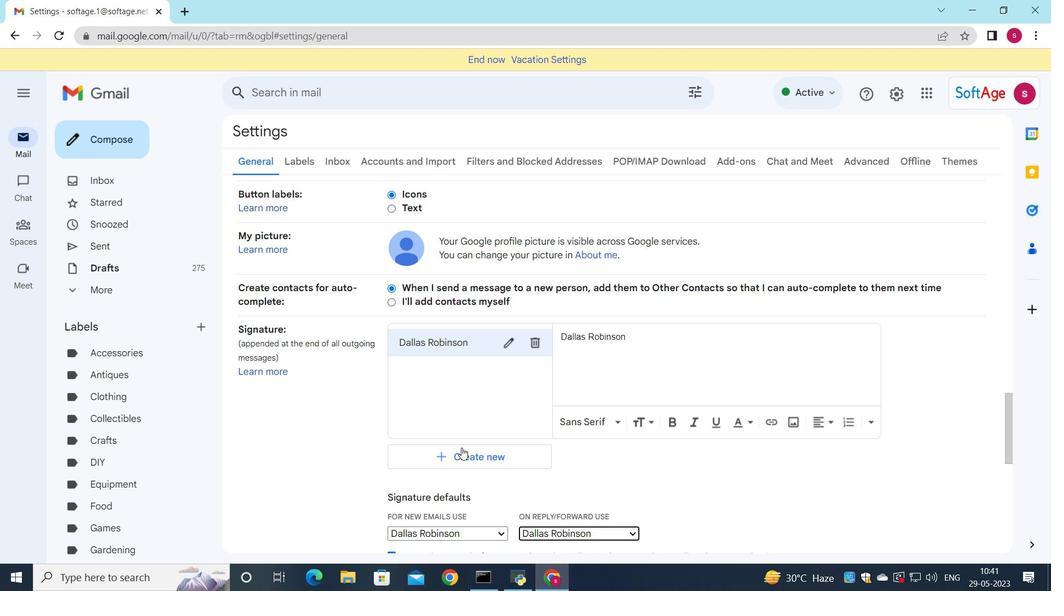 
Action: Mouse scrolled (438, 388) with delta (0, 0)
Screenshot: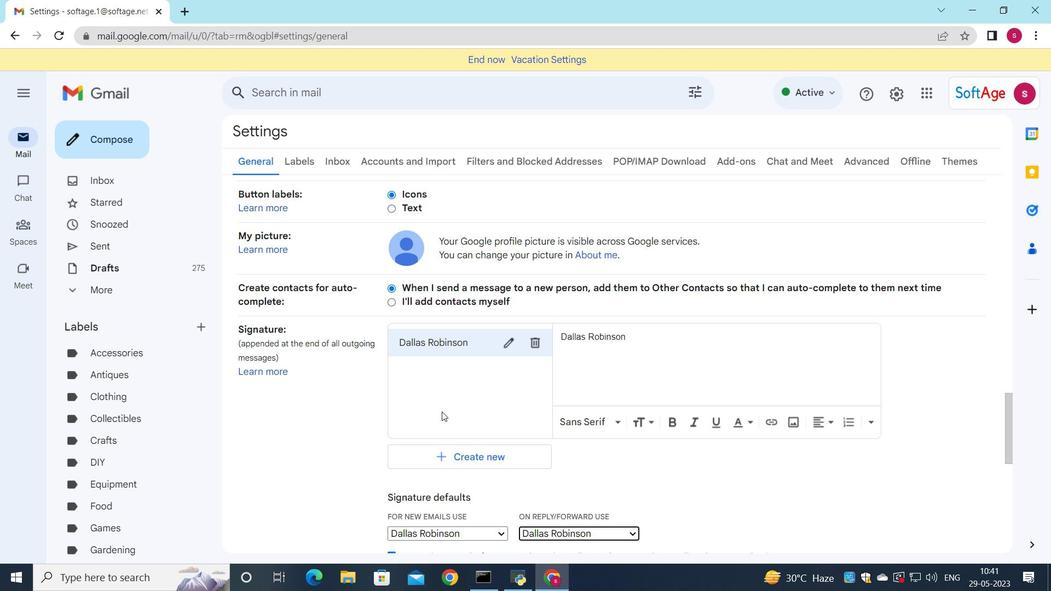 
Action: Mouse scrolled (438, 388) with delta (0, 0)
Screenshot: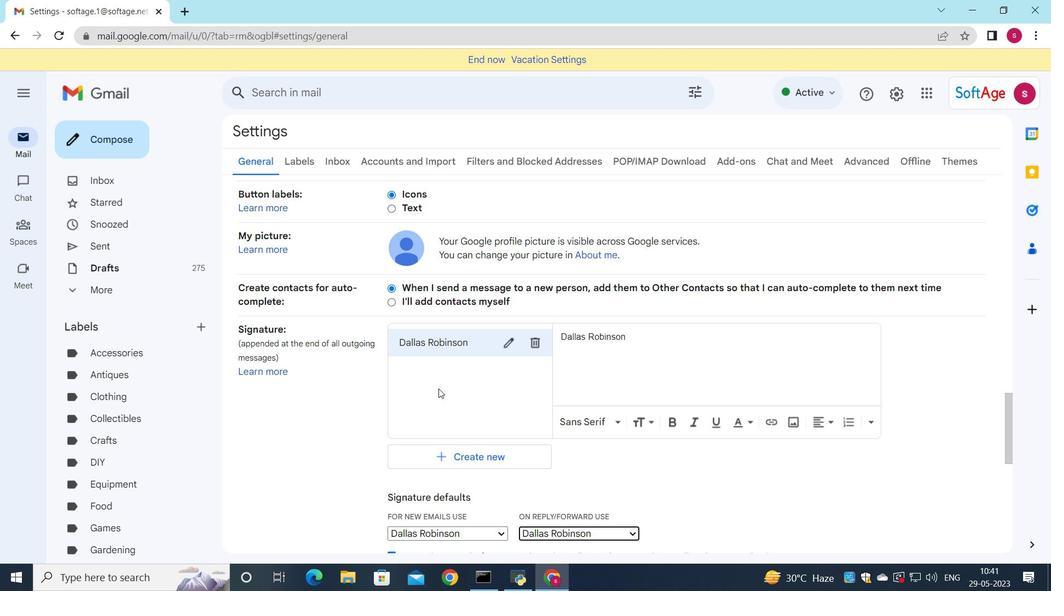 
Action: Mouse scrolled (438, 388) with delta (0, 0)
Screenshot: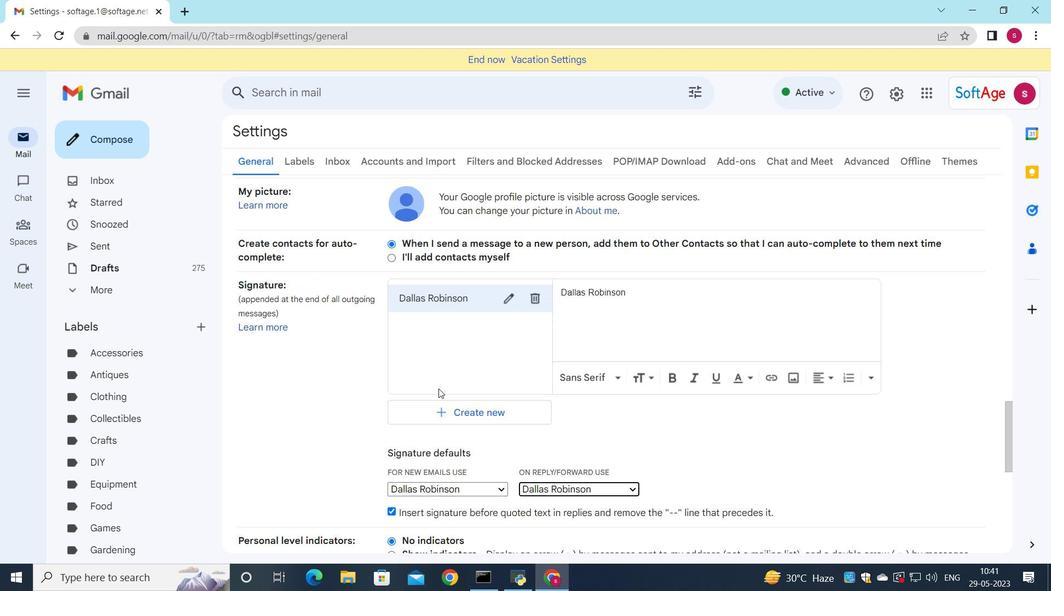 
Action: Mouse moved to (445, 385)
Screenshot: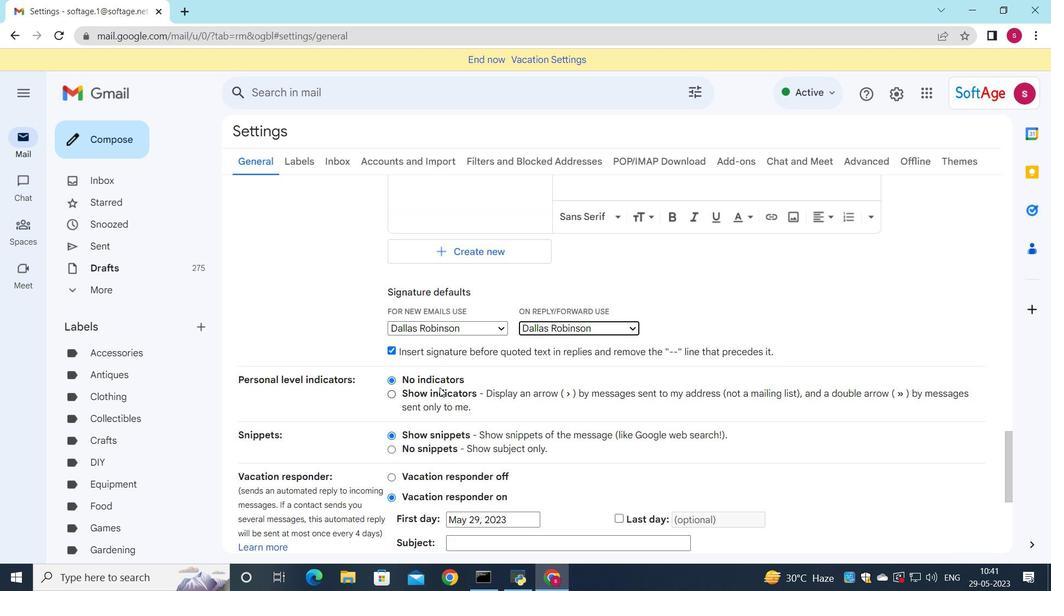 
Action: Mouse scrolled (445, 384) with delta (0, 0)
Screenshot: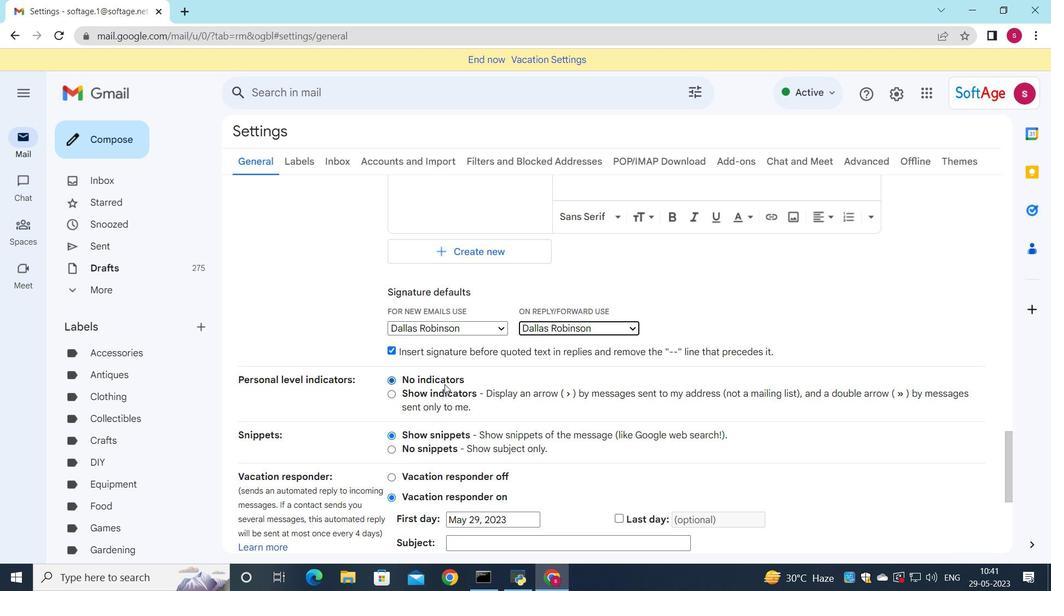 
Action: Mouse scrolled (445, 384) with delta (0, 0)
Screenshot: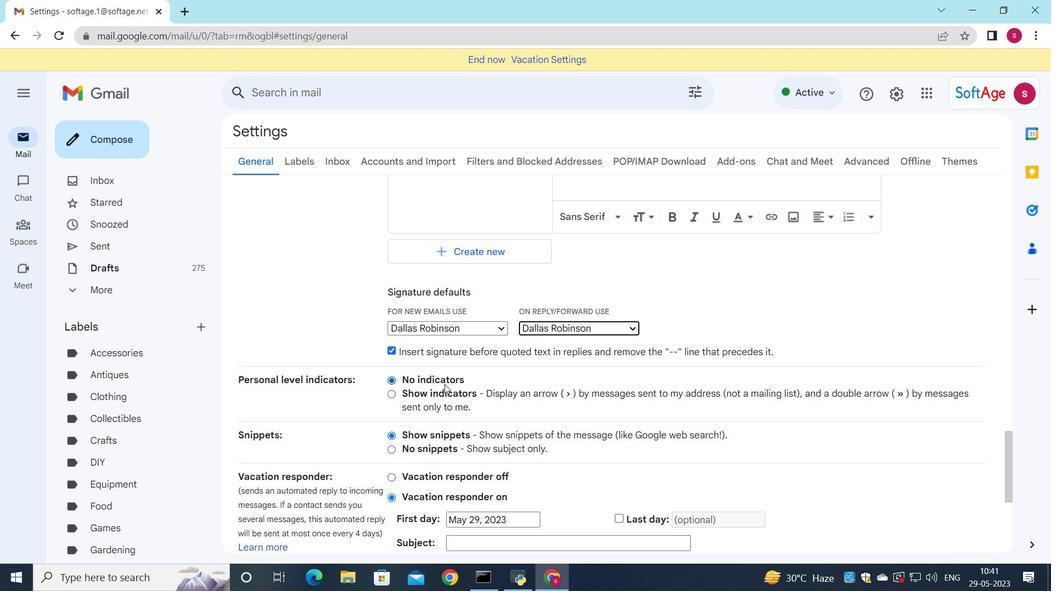 
Action: Mouse scrolled (445, 384) with delta (0, 0)
Screenshot: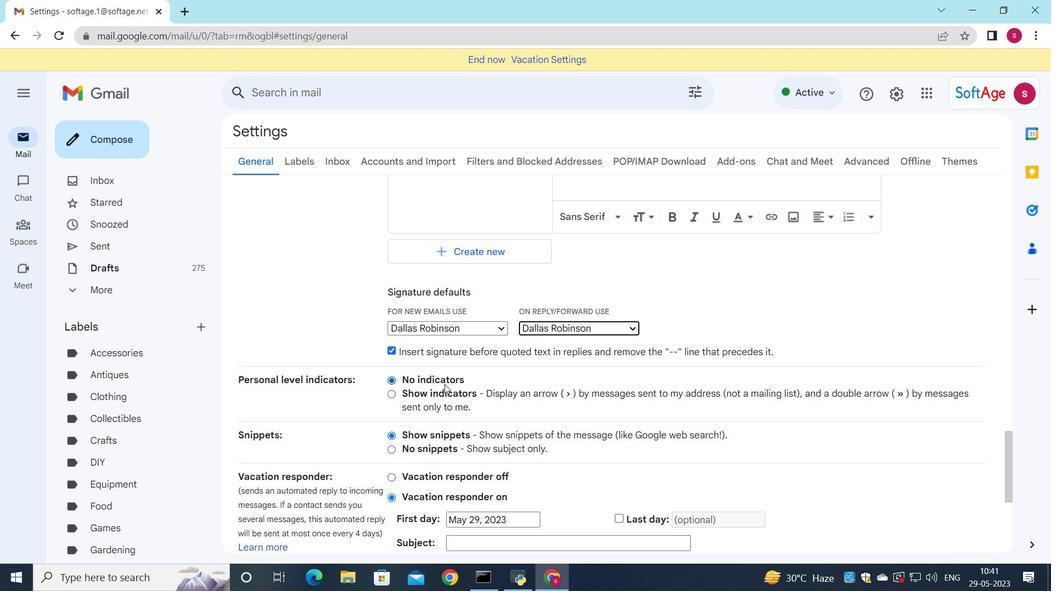 
Action: Mouse scrolled (445, 384) with delta (0, 0)
Screenshot: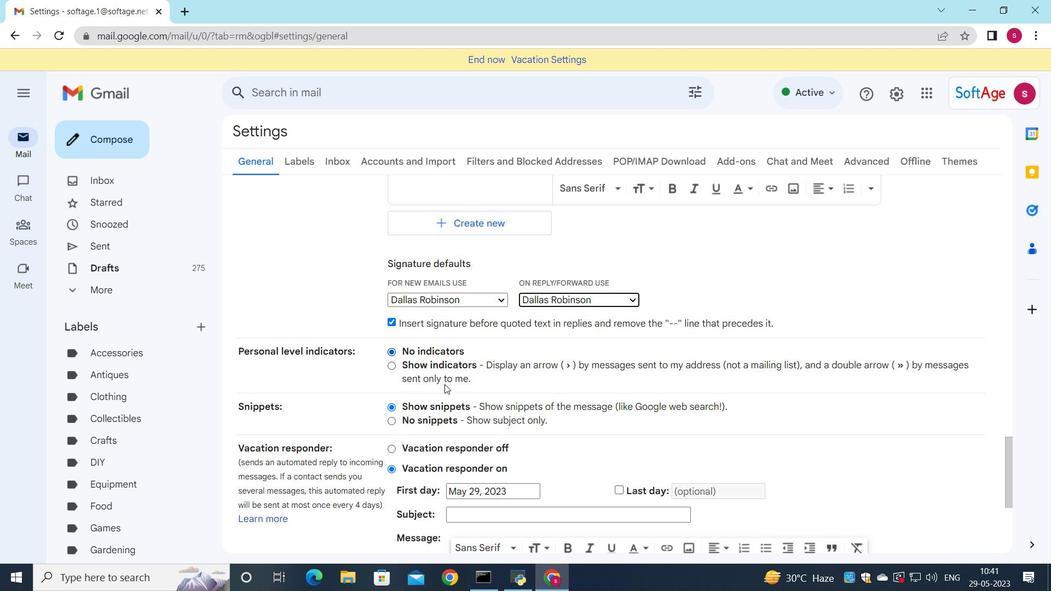 
Action: Mouse moved to (578, 478)
Screenshot: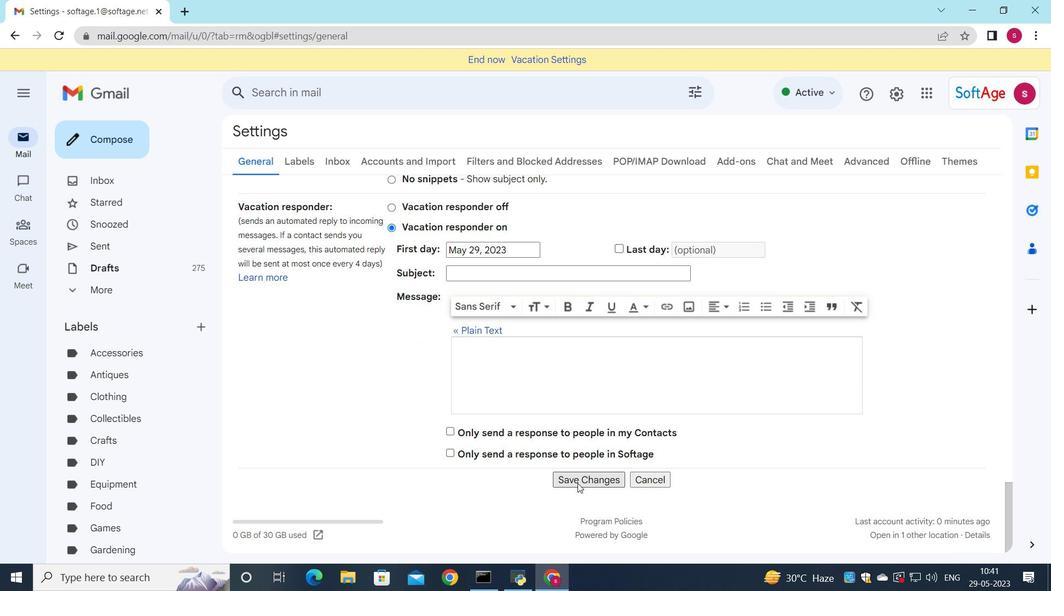 
Action: Mouse pressed left at (578, 478)
Screenshot: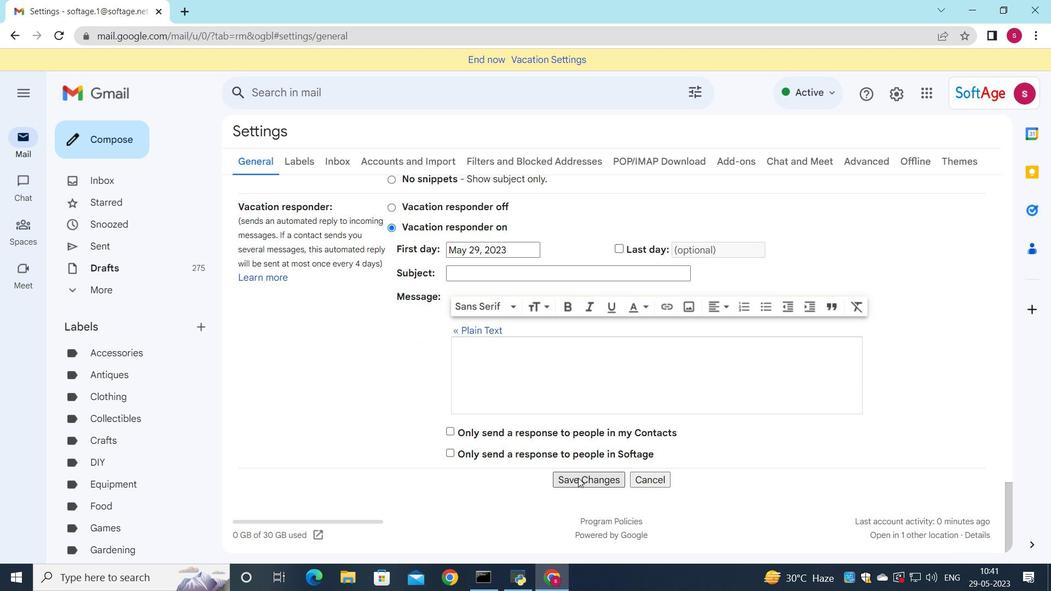 
Action: Mouse moved to (102, 135)
Screenshot: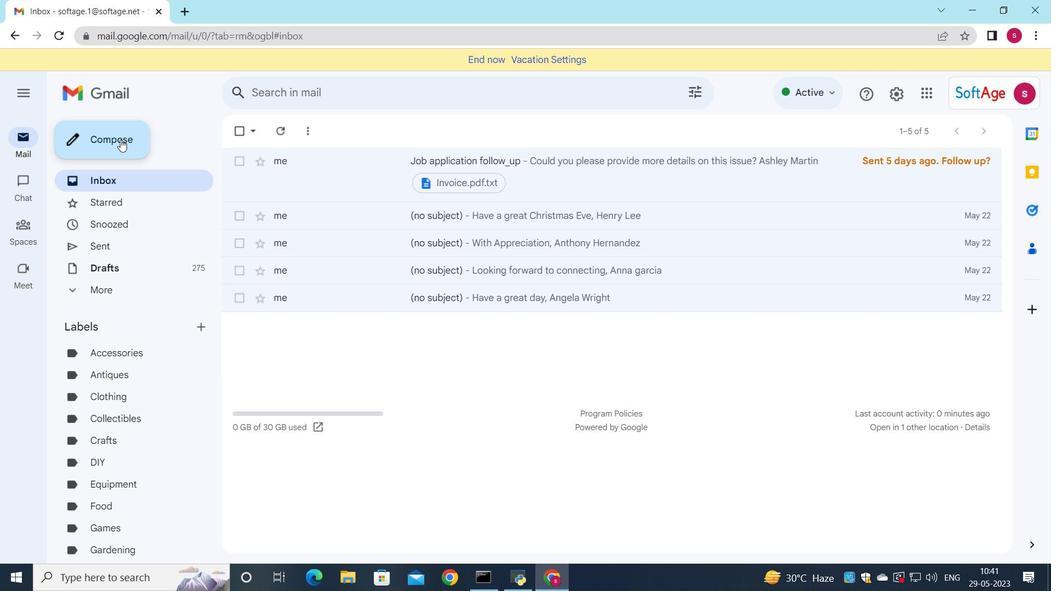 
Action: Mouse pressed left at (102, 135)
Screenshot: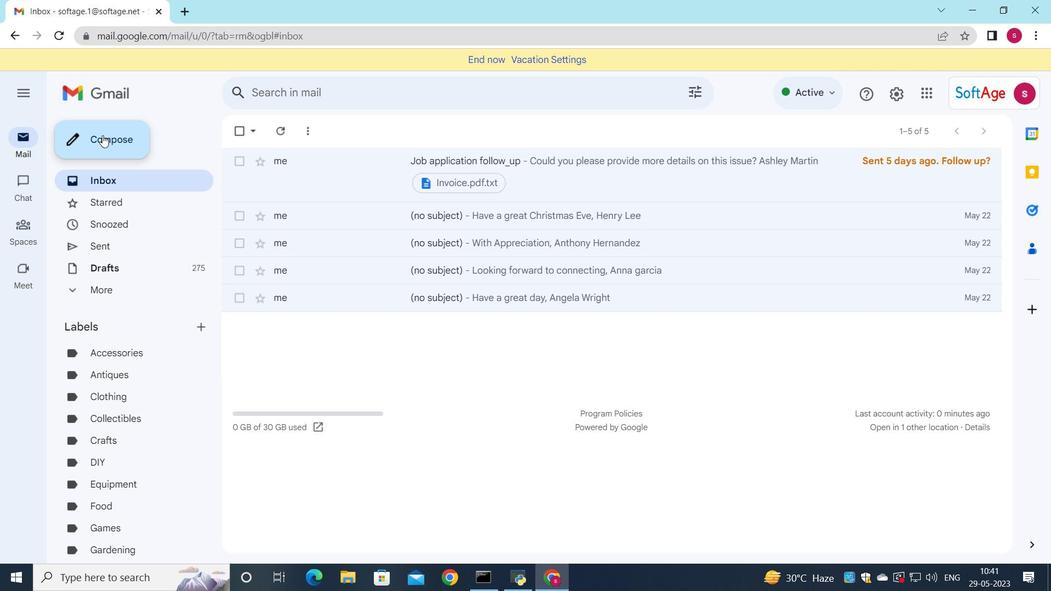 
Action: Mouse moved to (940, 317)
Screenshot: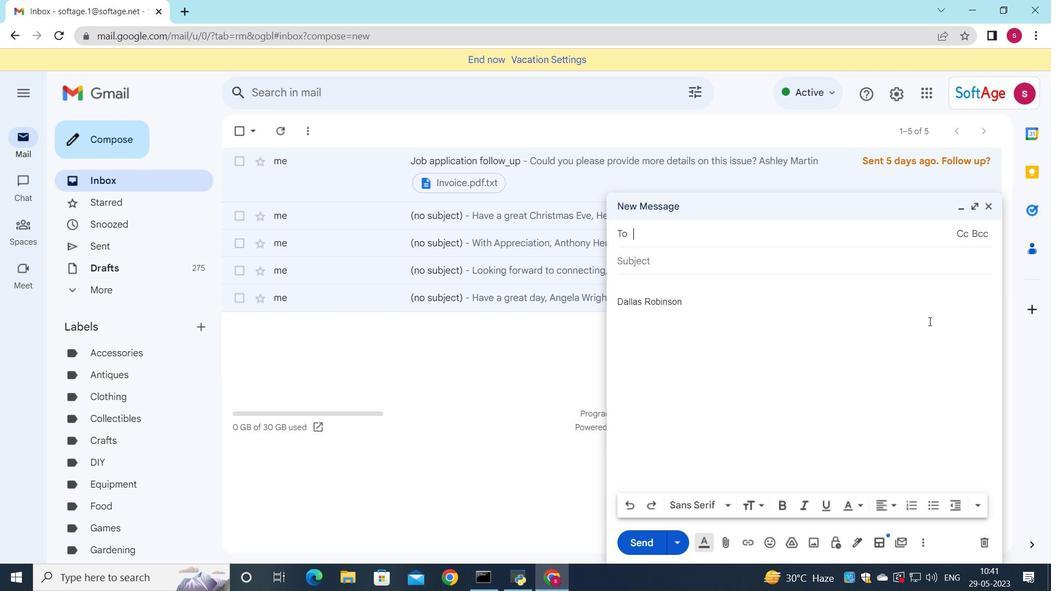 
Action: Key pressed <Key.down>s
Screenshot: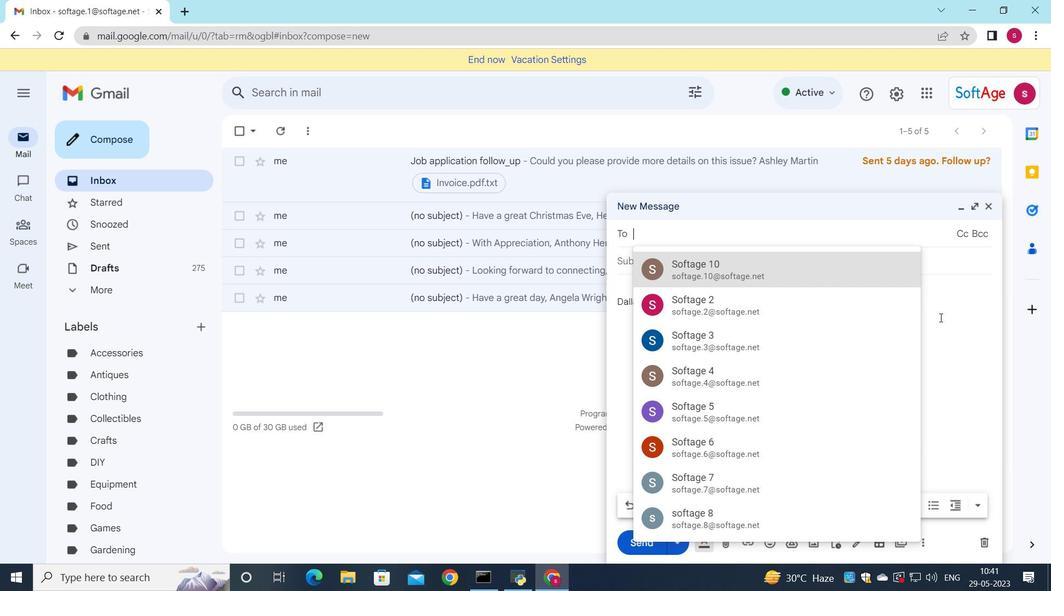 
Action: Mouse moved to (706, 305)
Screenshot: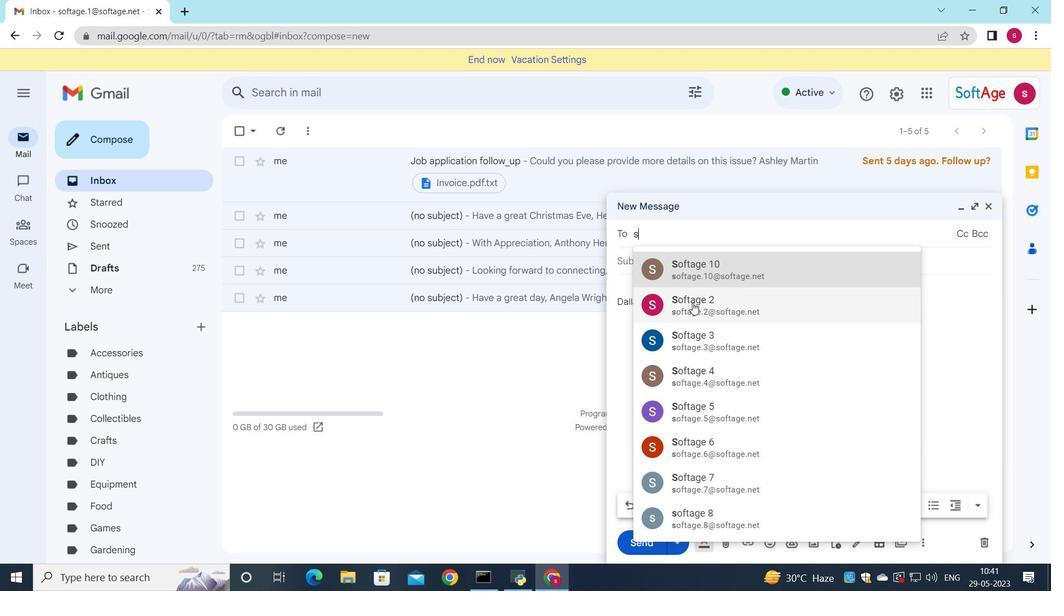 
Action: Mouse pressed left at (706, 305)
Screenshot: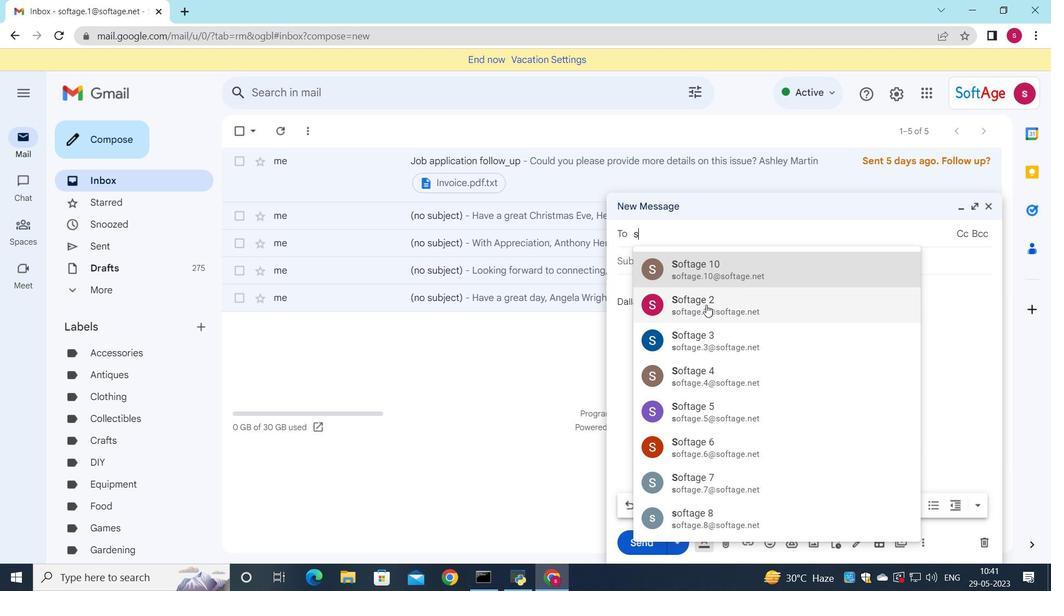 
Action: Mouse moved to (706, 310)
Screenshot: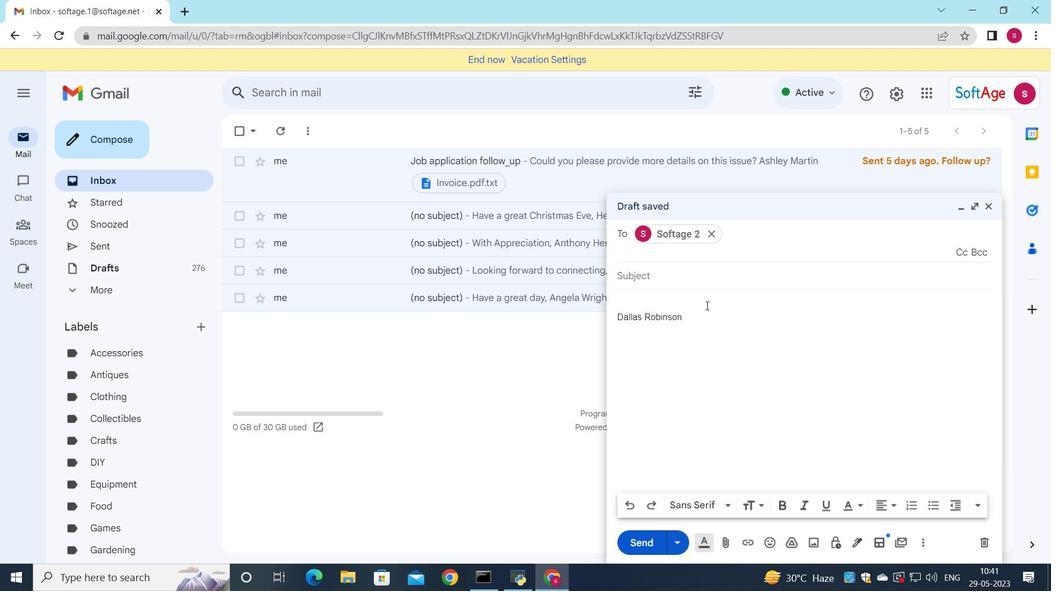 
Action: Key pressed <Key.down>
Screenshot: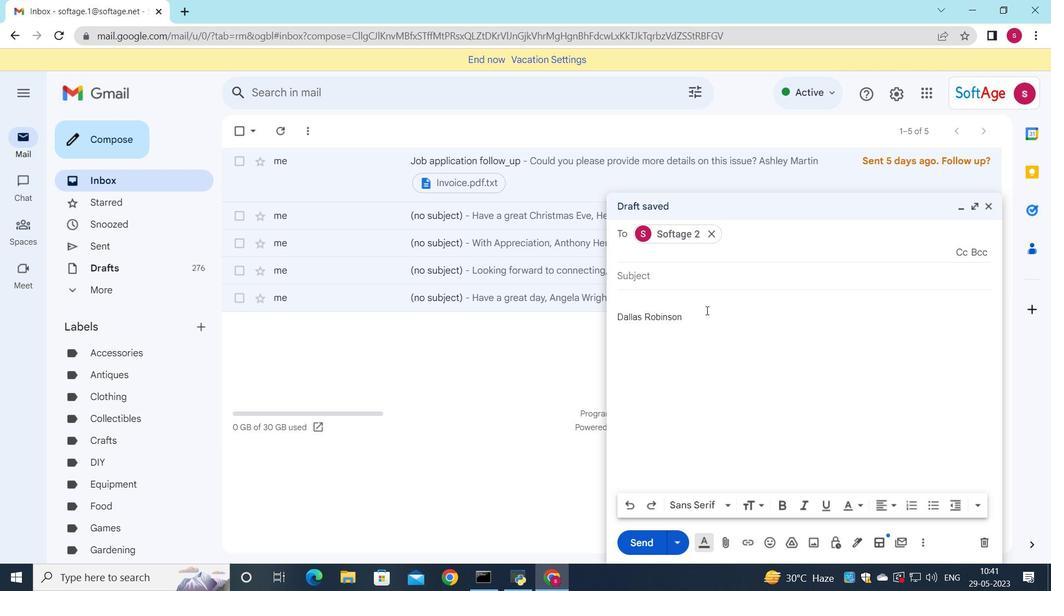 
Action: Mouse moved to (831, 338)
Screenshot: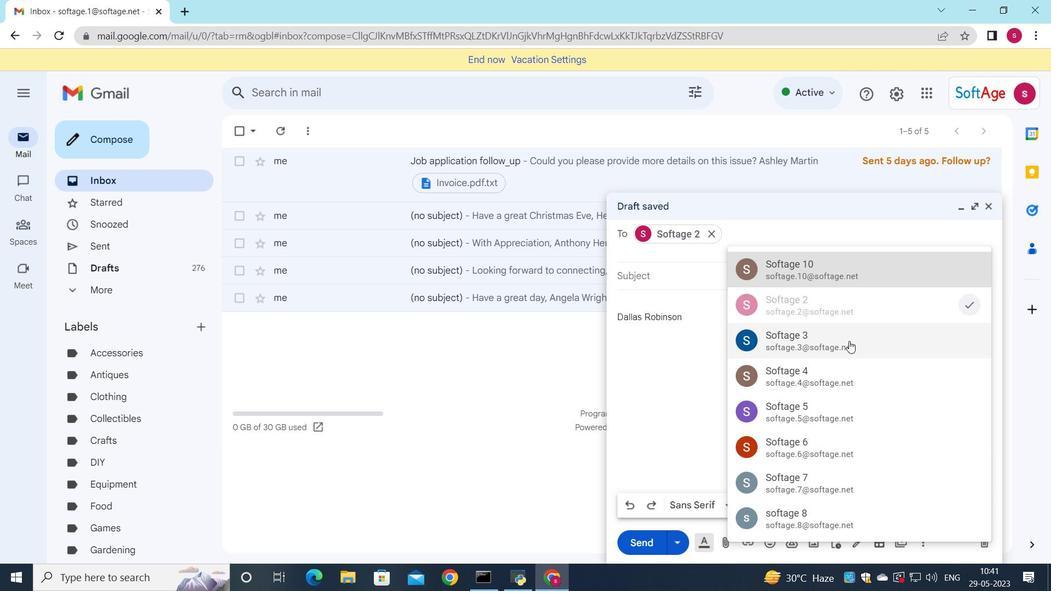 
Action: Mouse pressed left at (831, 338)
Screenshot: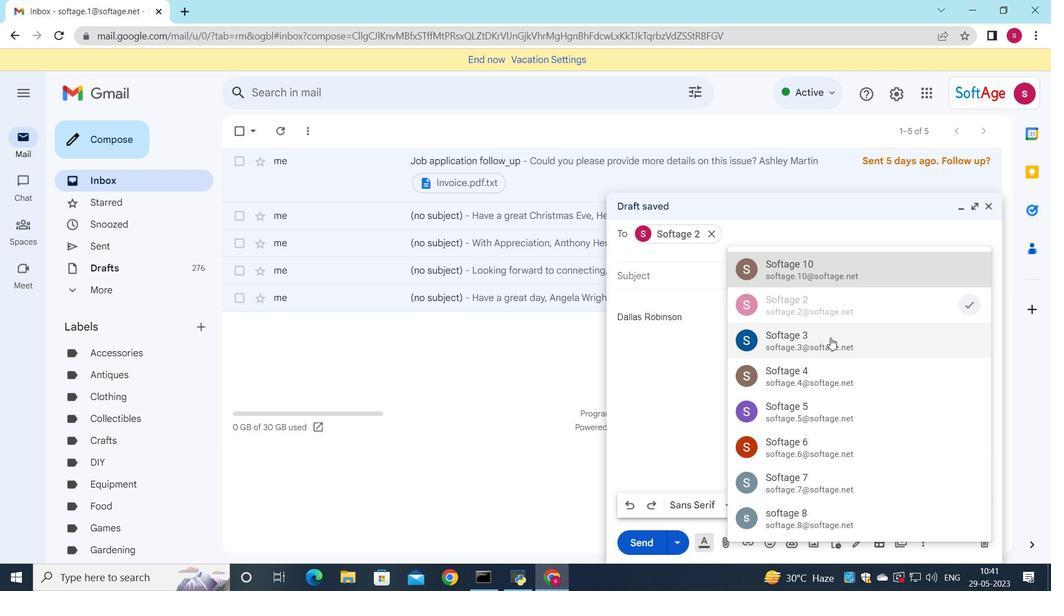 
Action: Mouse moved to (962, 256)
Screenshot: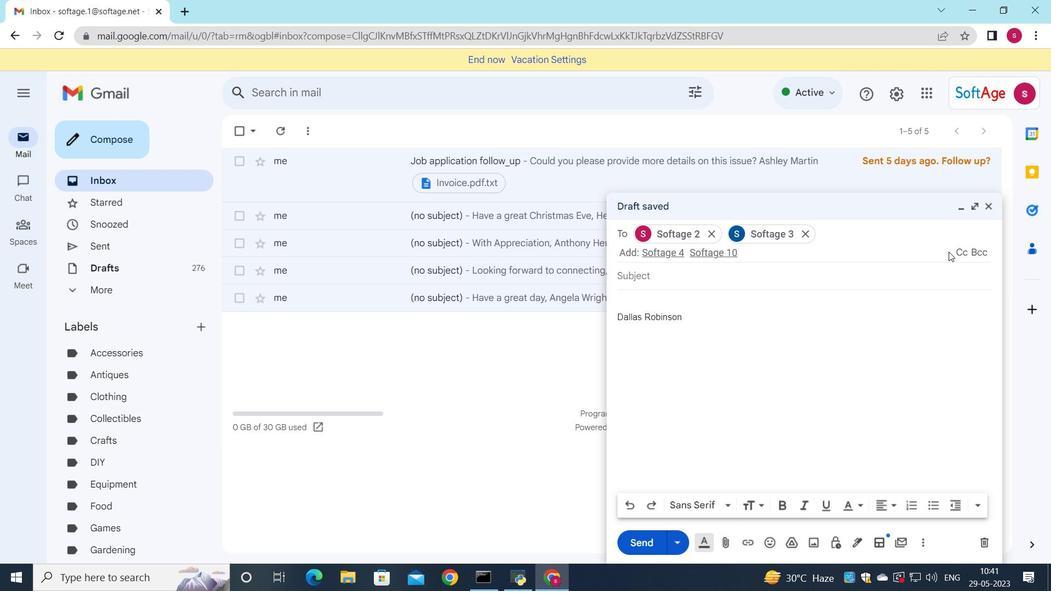 
Action: Mouse pressed left at (962, 256)
Screenshot: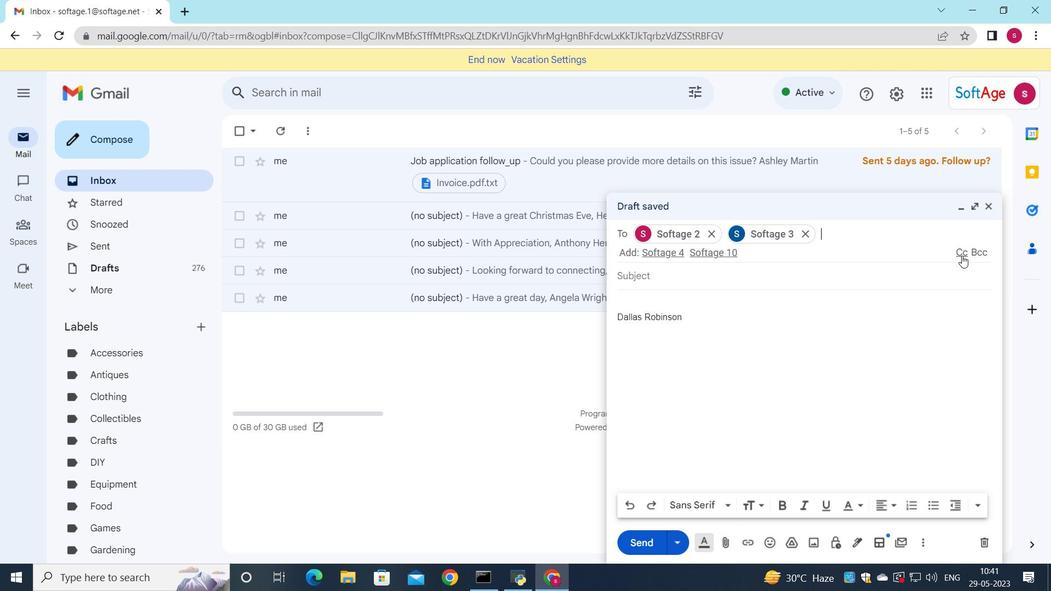
Action: Mouse moved to (823, 306)
Screenshot: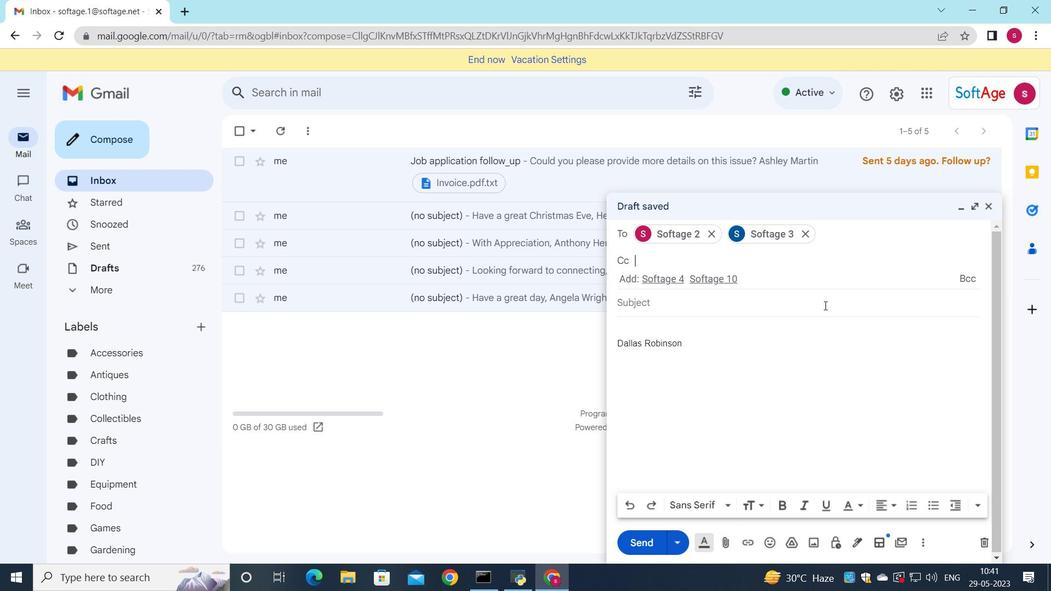 
Action: Key pressed s
Screenshot: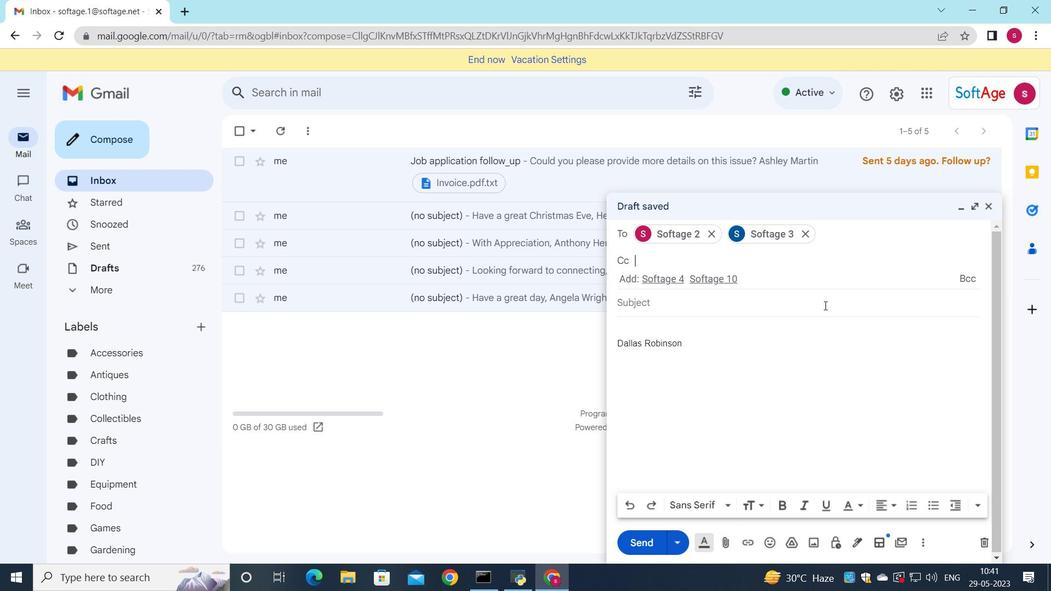 
Action: Mouse moved to (766, 398)
Screenshot: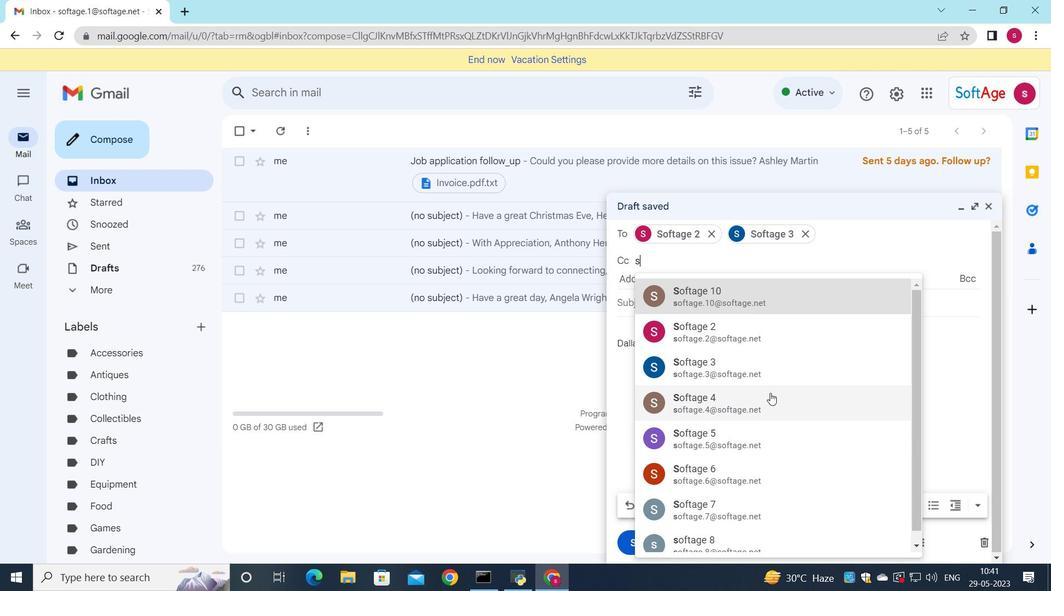 
Action: Mouse pressed left at (766, 398)
Screenshot: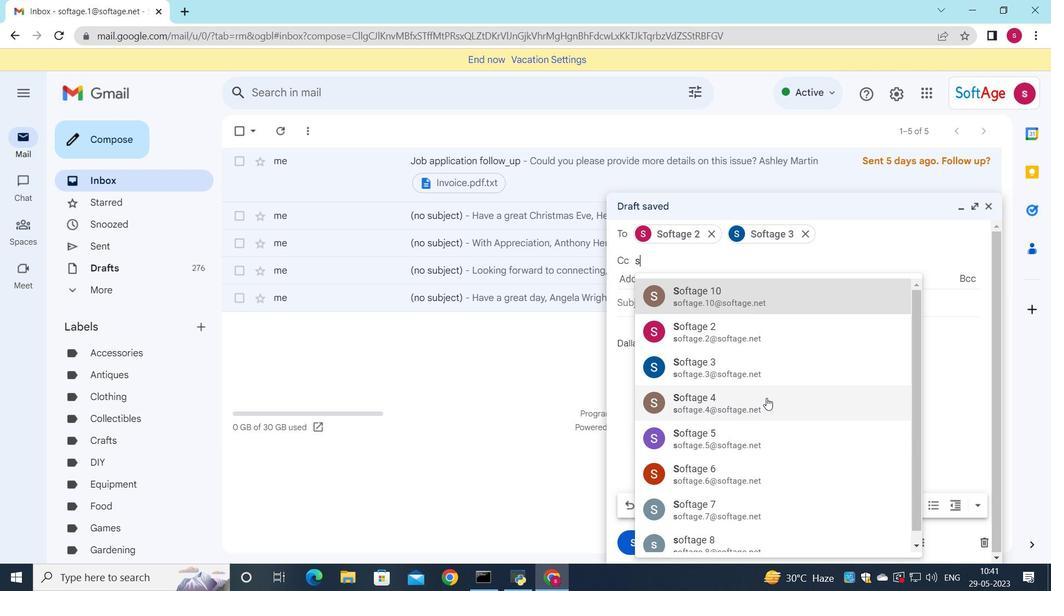 
Action: Mouse moved to (654, 302)
Screenshot: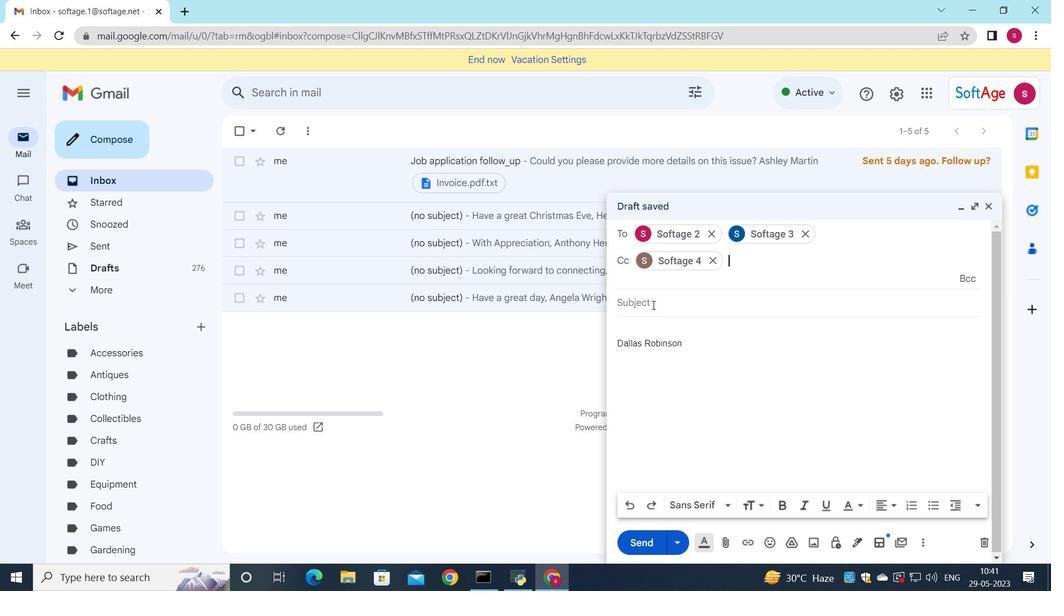 
Action: Mouse pressed left at (654, 302)
Screenshot: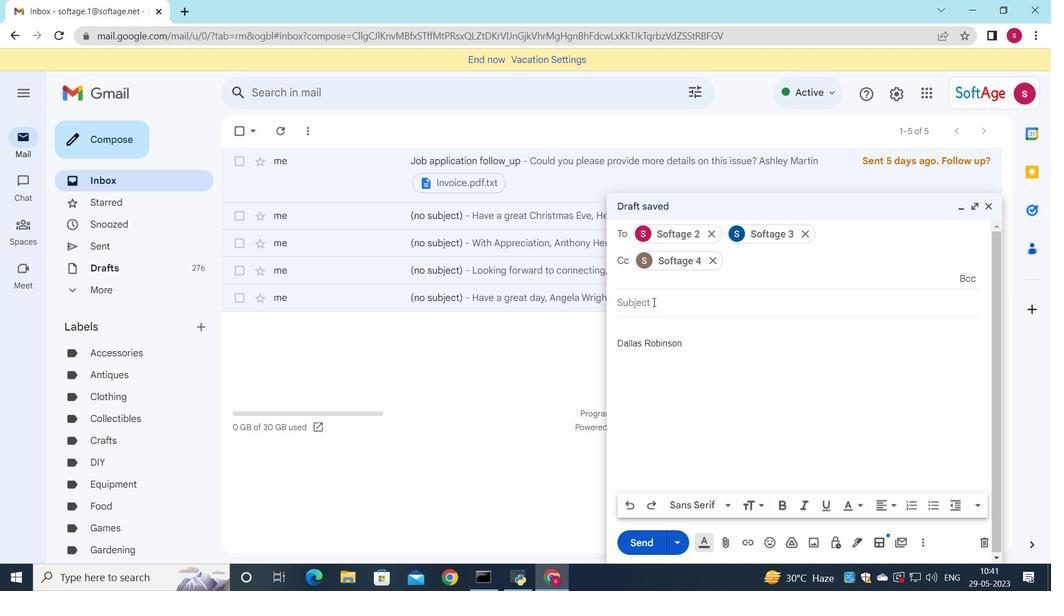 
Action: Key pressed <Key.shift><Key.shift>Order<Key.space>cp<Key.backspace>onfirmation<Key.space>
Screenshot: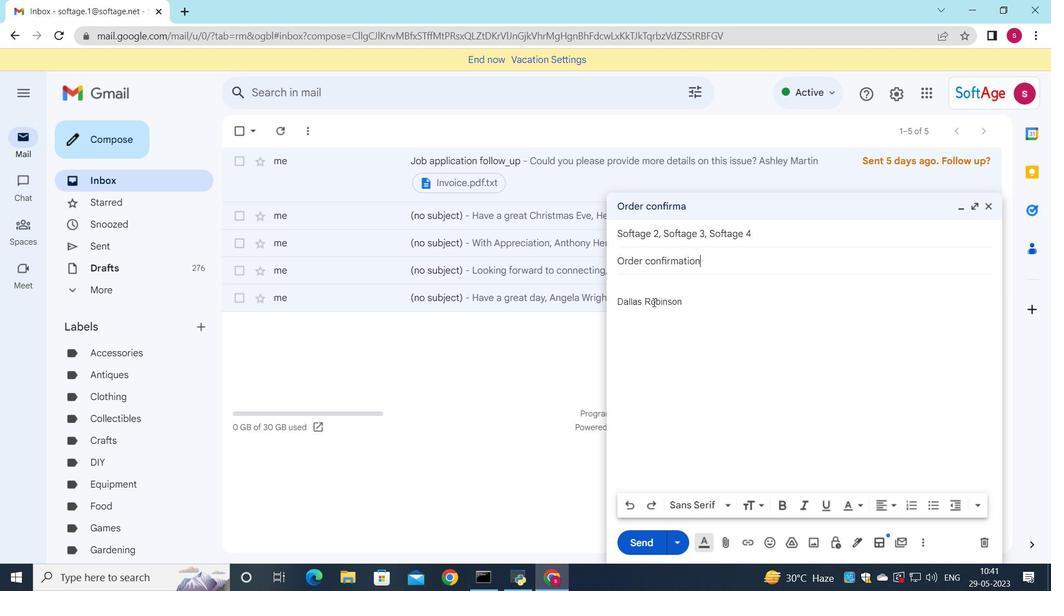 
Action: Mouse moved to (657, 291)
Screenshot: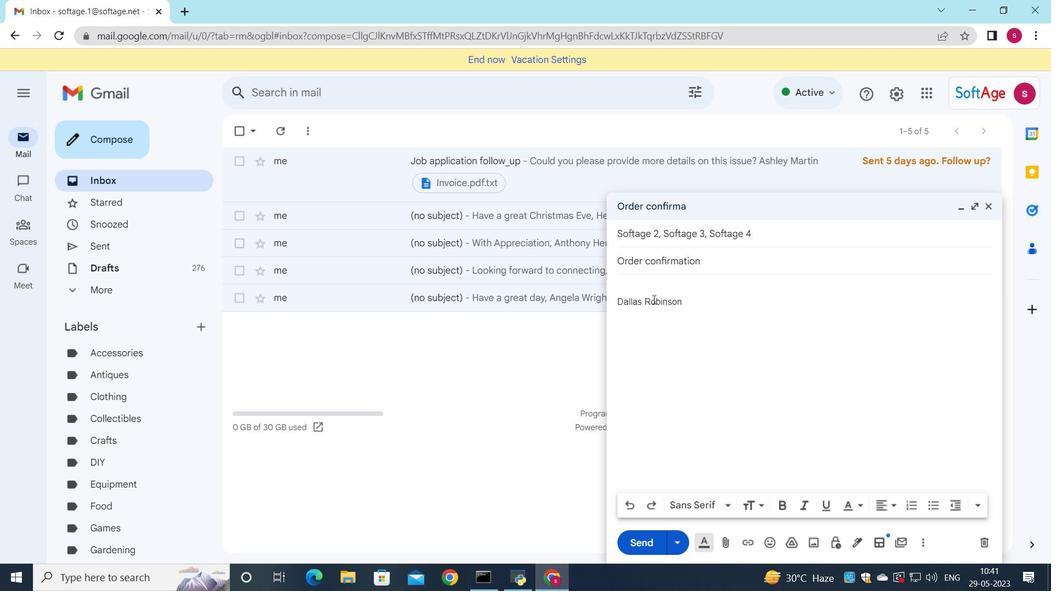 
Action: Mouse pressed left at (657, 291)
Screenshot: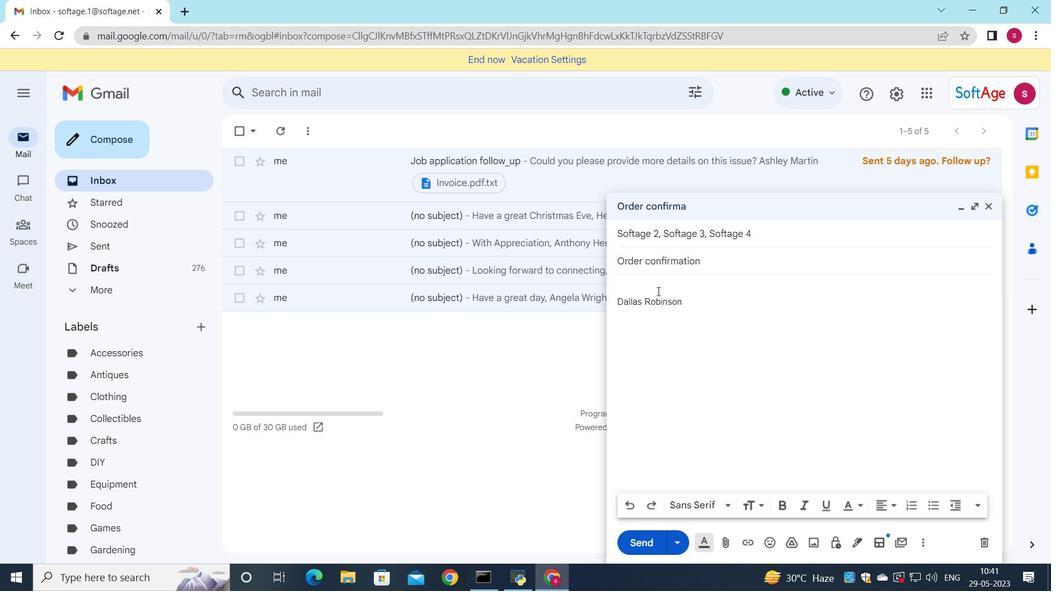 
Action: Key pressed <Key.shift>In<Key.backspace>w<Key.backspace><Key.space>would<Key.space>like<Key.space>to<Key.space>schedule<Key.space>a<Key.space>meey<Key.backspace>ting<Key.space>to<Key.space>discuss<Key.space>this<Key.space>proposal
Screenshot: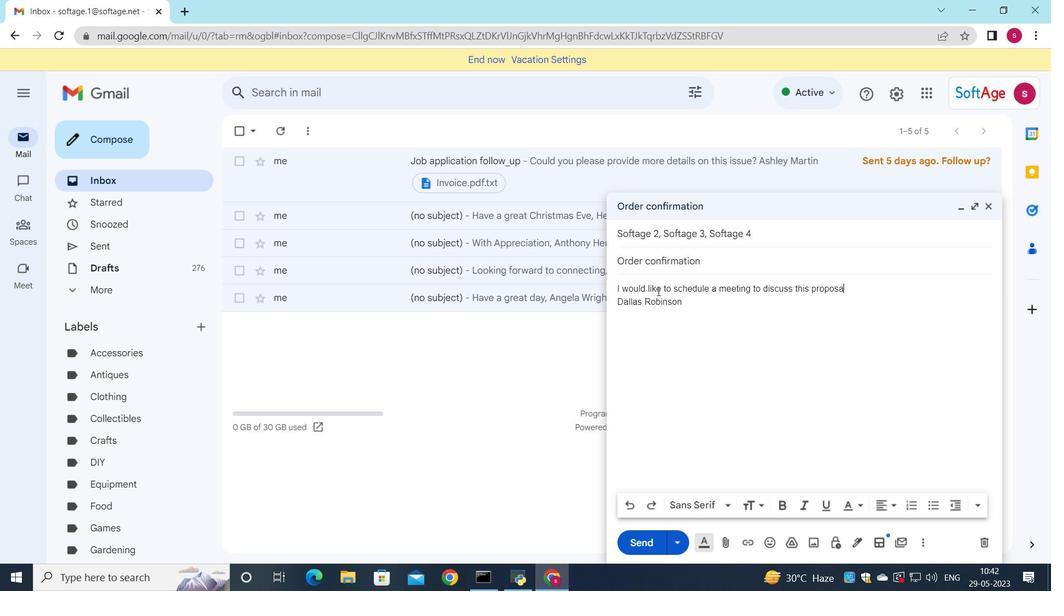 
Action: Mouse moved to (596, 366)
Screenshot: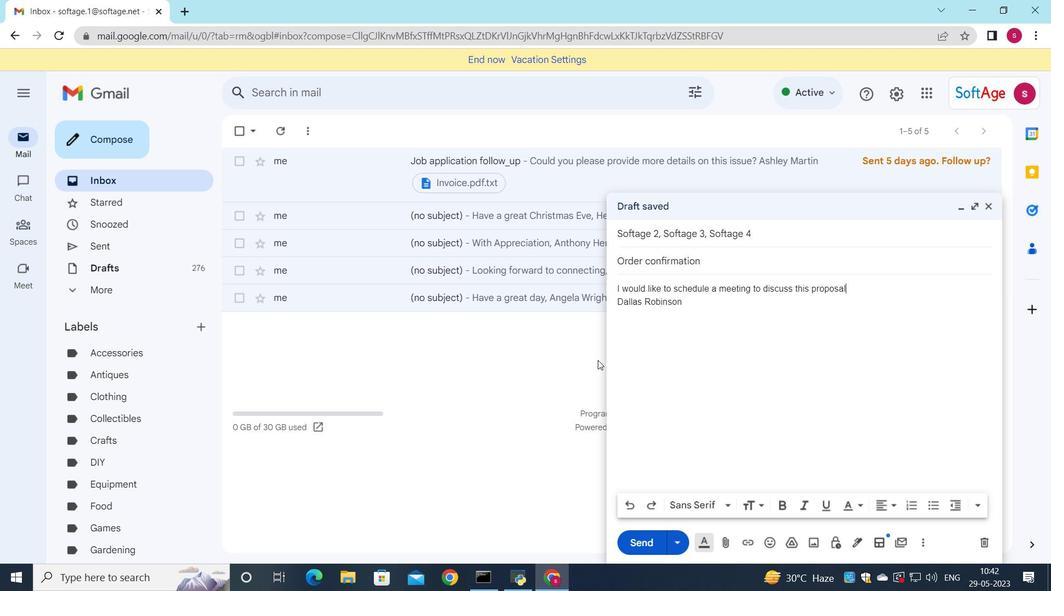 
Action: Key pressed .
Screenshot: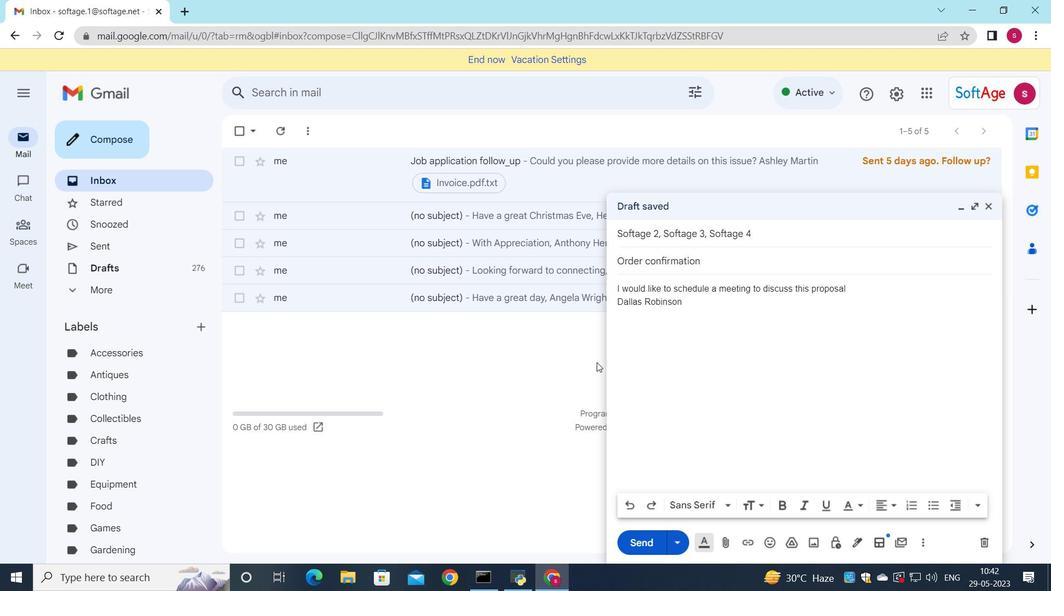 
Action: Mouse moved to (856, 287)
Screenshot: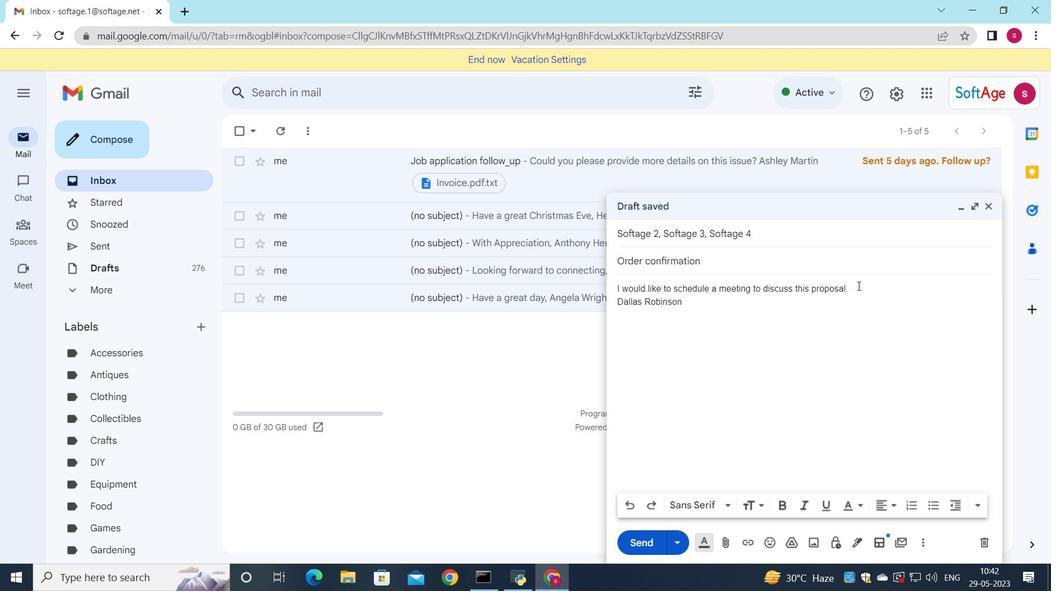 
Action: Mouse pressed left at (856, 287)
Screenshot: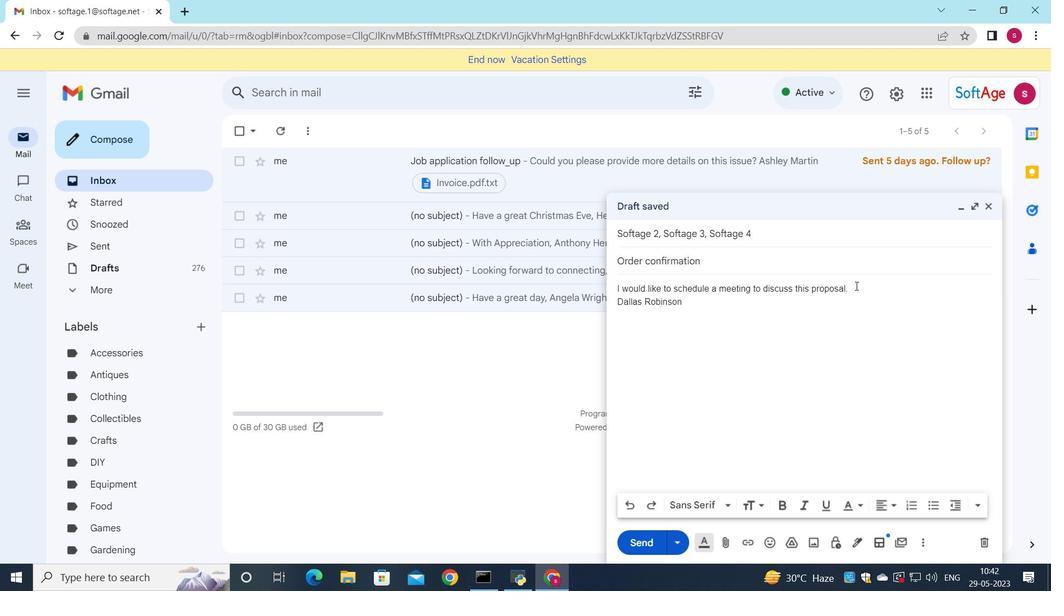 
Action: Mouse moved to (759, 509)
Screenshot: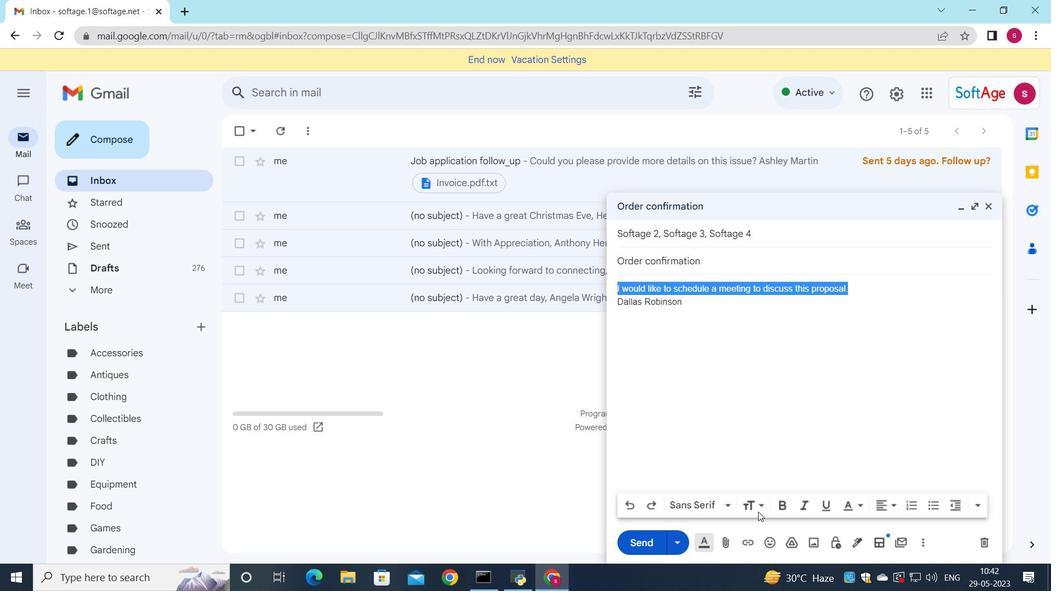 
Action: Mouse pressed left at (759, 509)
Screenshot: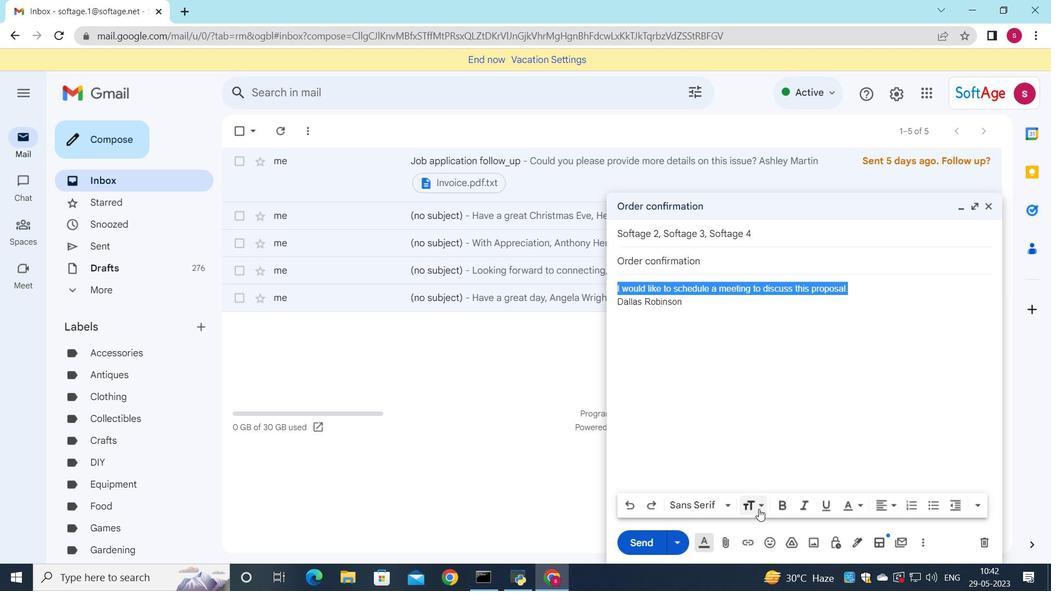 
Action: Mouse moved to (792, 485)
Screenshot: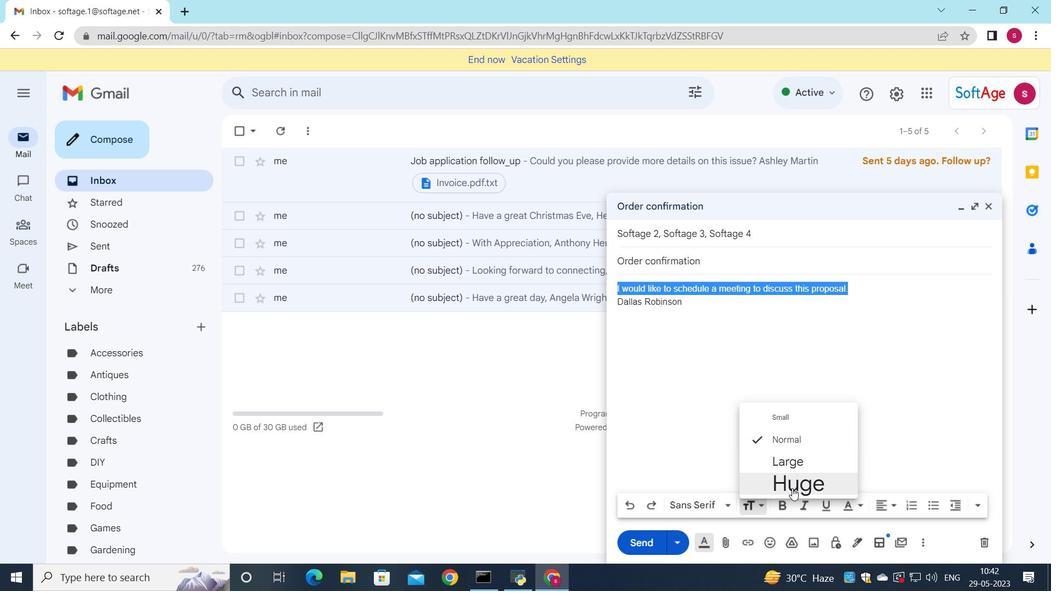 
Action: Mouse pressed left at (792, 485)
Screenshot: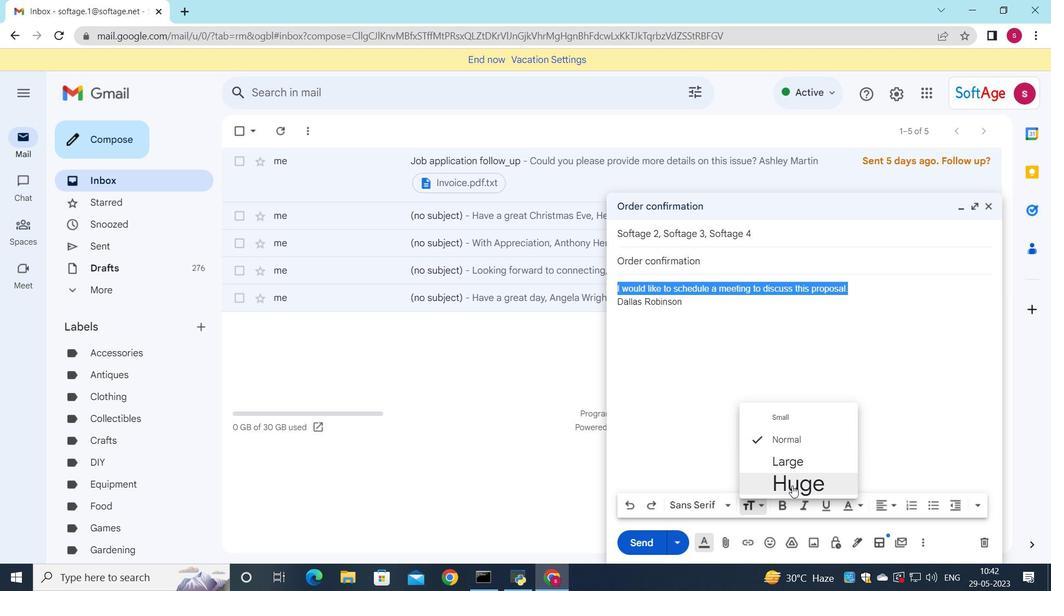 
Action: Mouse moved to (897, 504)
Screenshot: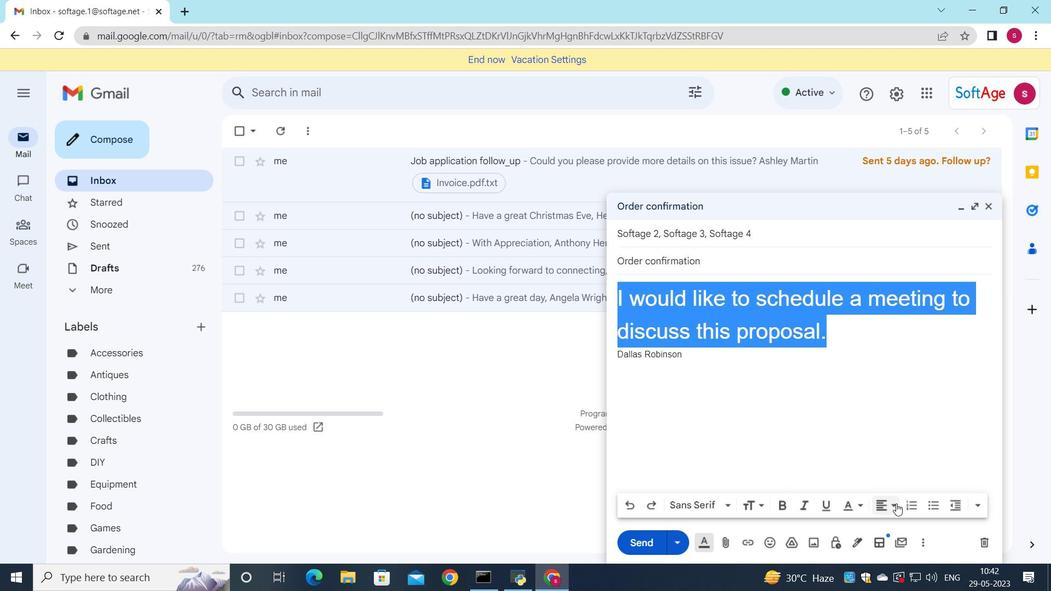 
Action: Mouse pressed left at (897, 504)
Screenshot: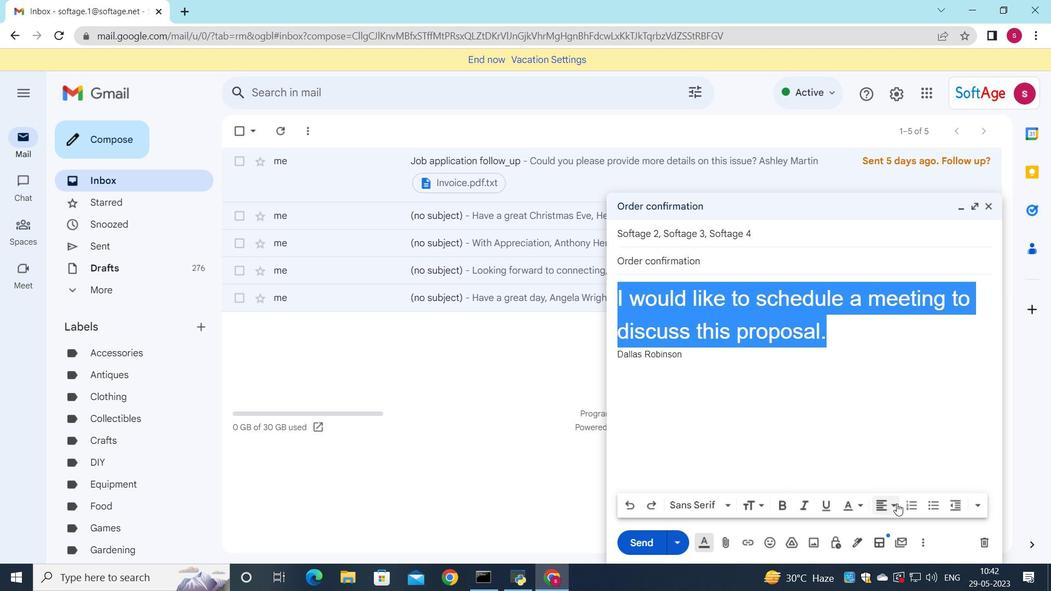 
Action: Mouse moved to (886, 483)
Screenshot: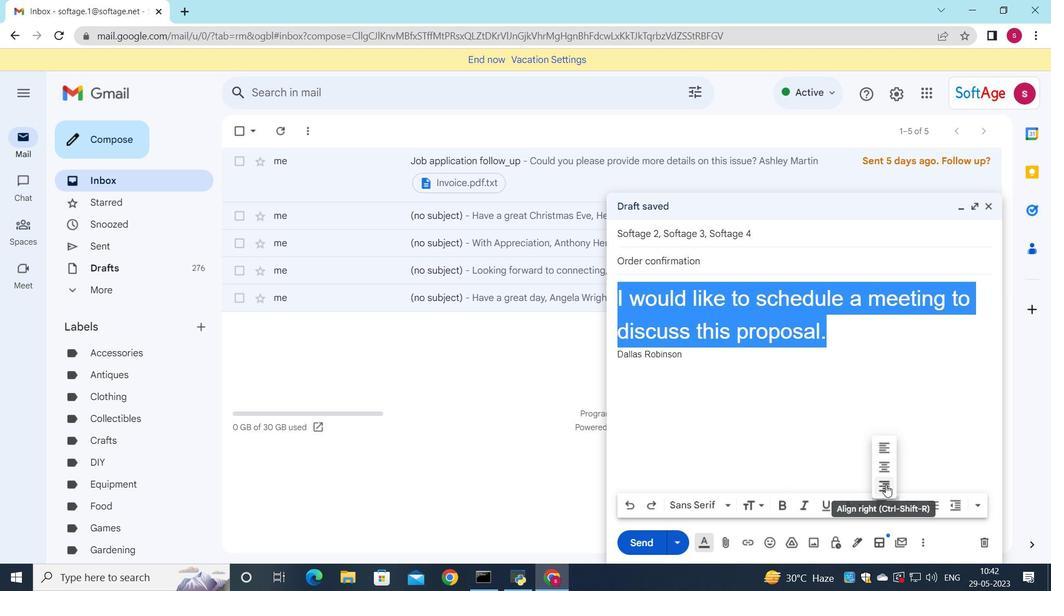 
Action: Mouse pressed left at (886, 483)
Screenshot: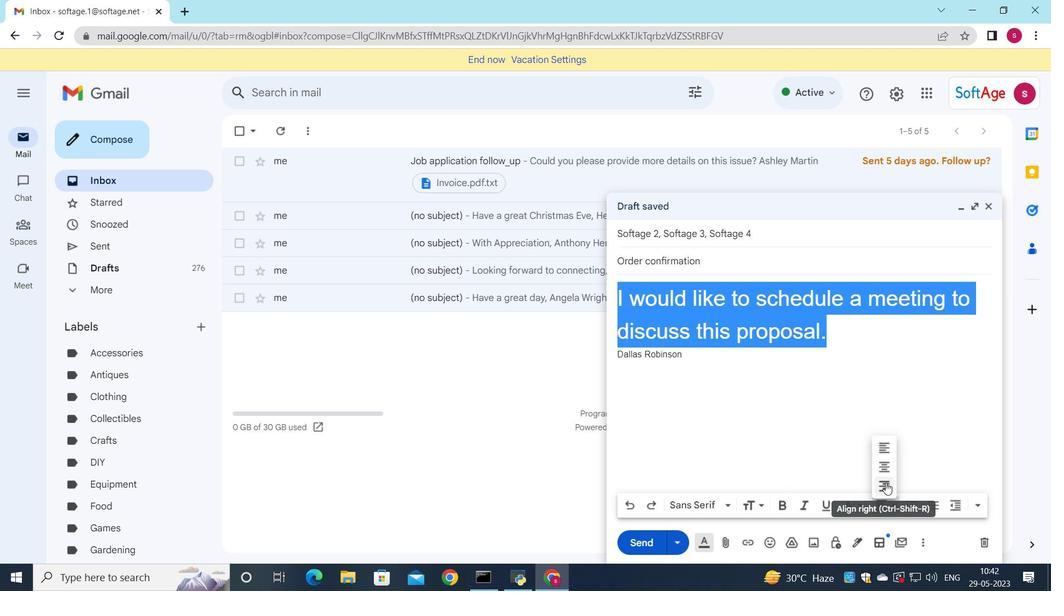 
Action: Mouse moved to (643, 540)
Screenshot: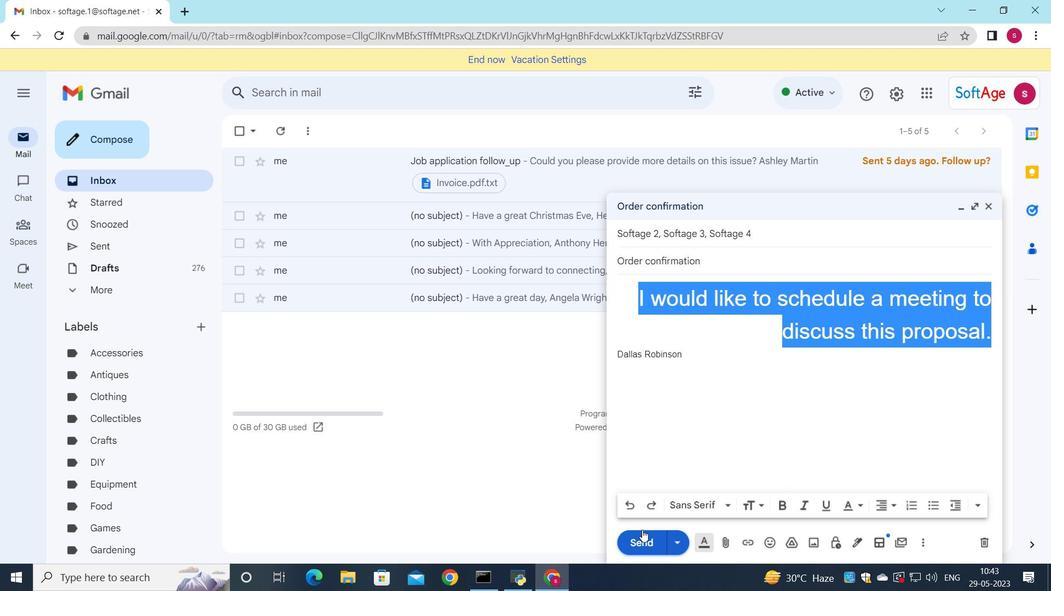 
Action: Mouse pressed left at (643, 540)
Screenshot: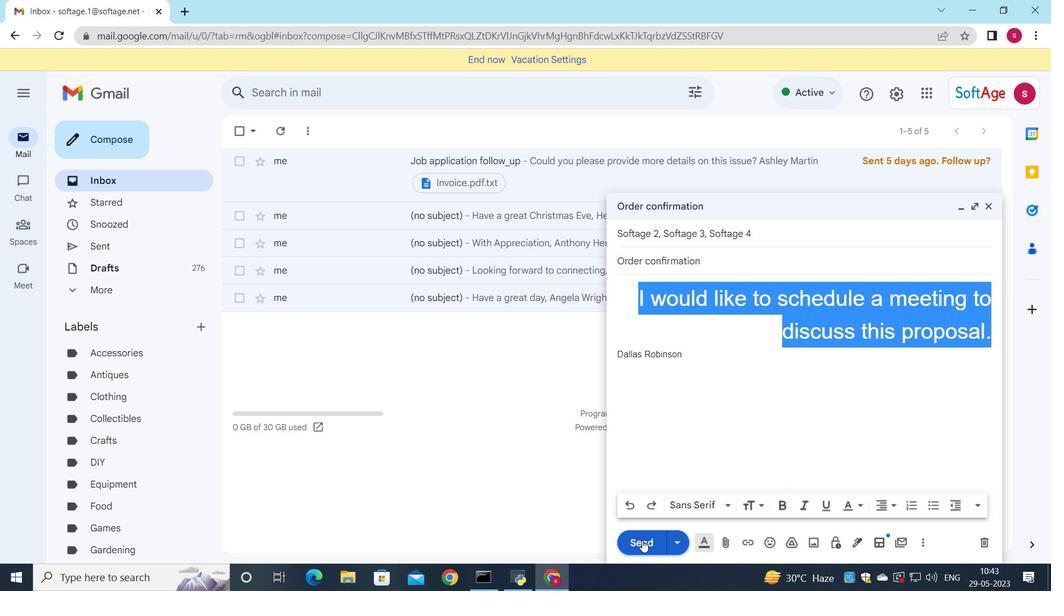 
Action: Mouse moved to (134, 239)
Screenshot: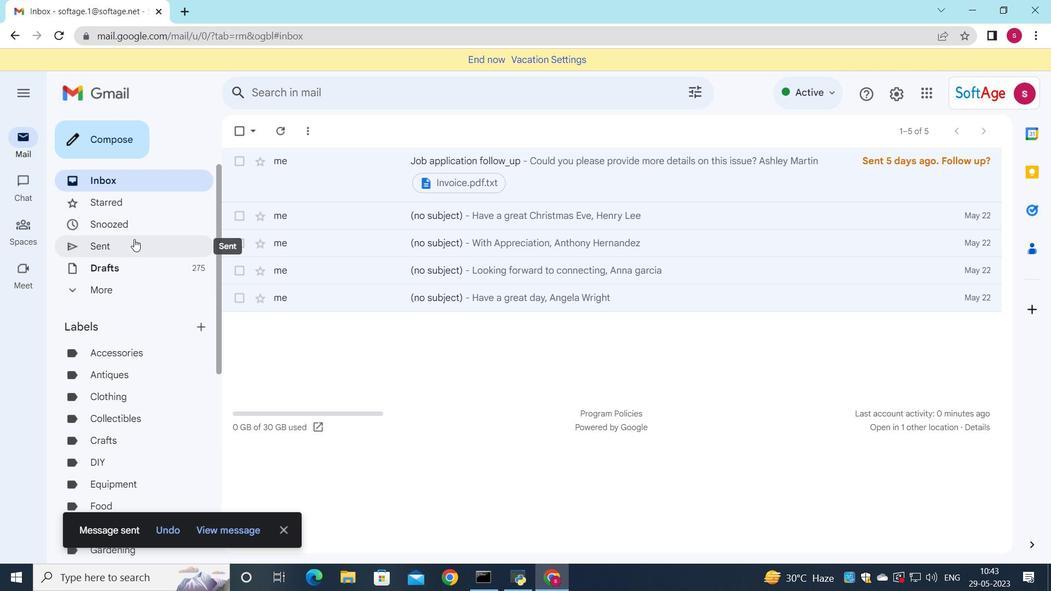 
Action: Mouse pressed left at (134, 239)
Screenshot: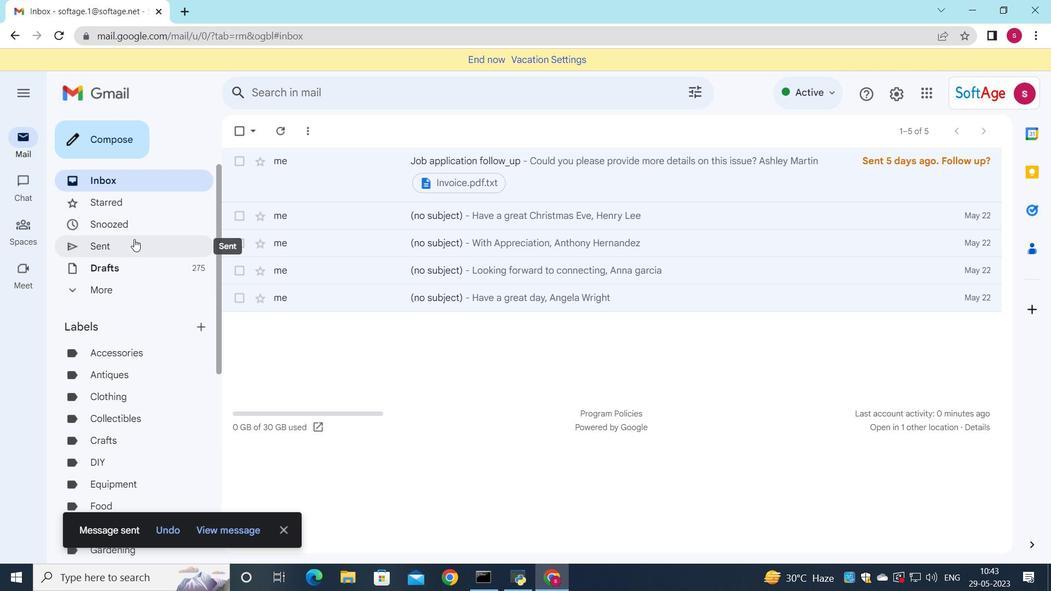
Action: Mouse moved to (459, 194)
Screenshot: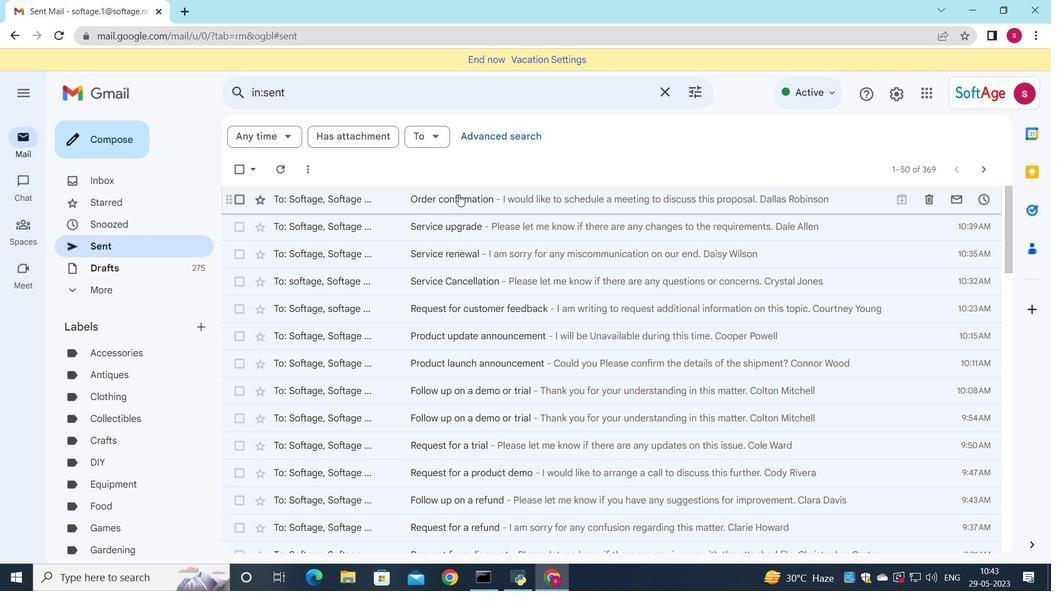 
Action: Mouse pressed left at (459, 194)
Screenshot: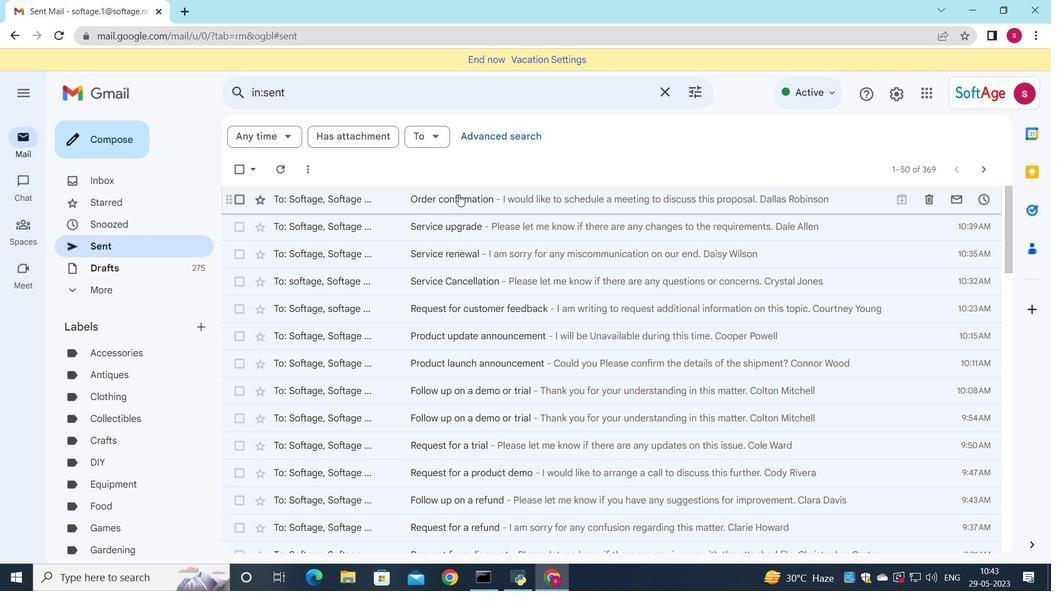 
Action: Mouse moved to (617, 235)
Screenshot: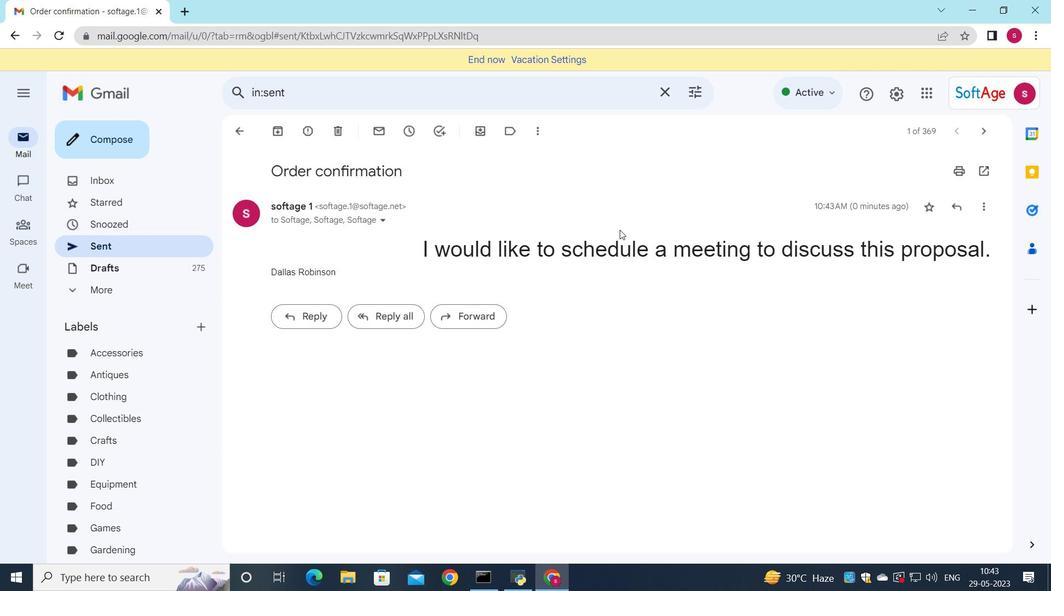 
